 Task: Send an email with the signature Landon Mitchell with the subject Introduction to a new supplier and the message Could you please provide feedback on the latest version of the project timeline? from softage.6@softage.net to softage.4@softage.net and move the email from Sent Items to the folder Assembly
Action: Mouse moved to (107, 101)
Screenshot: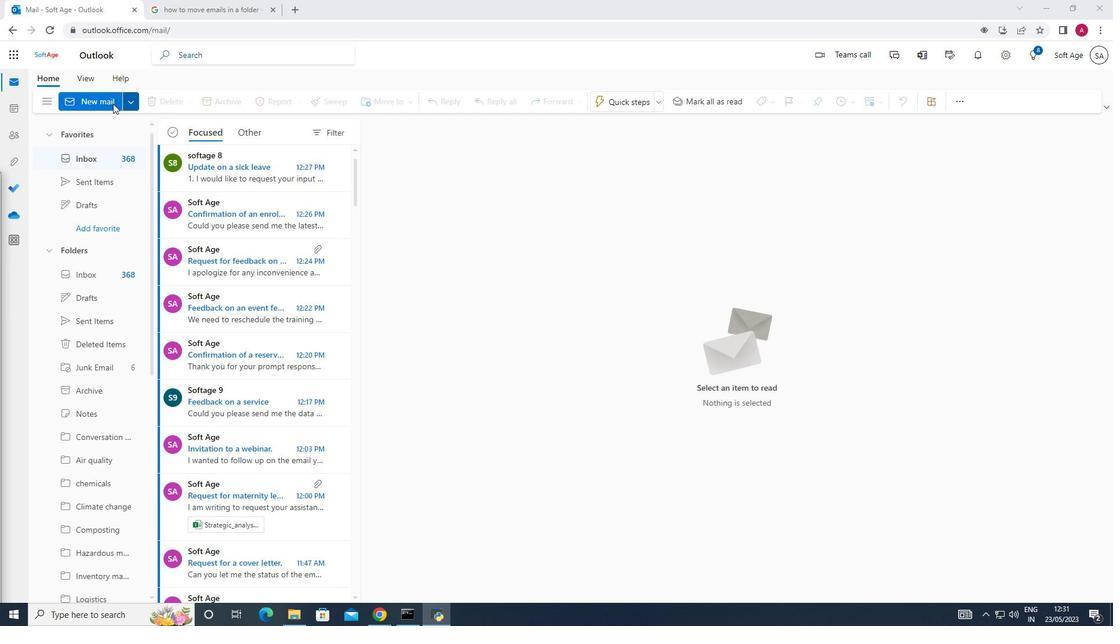 
Action: Mouse pressed left at (107, 101)
Screenshot: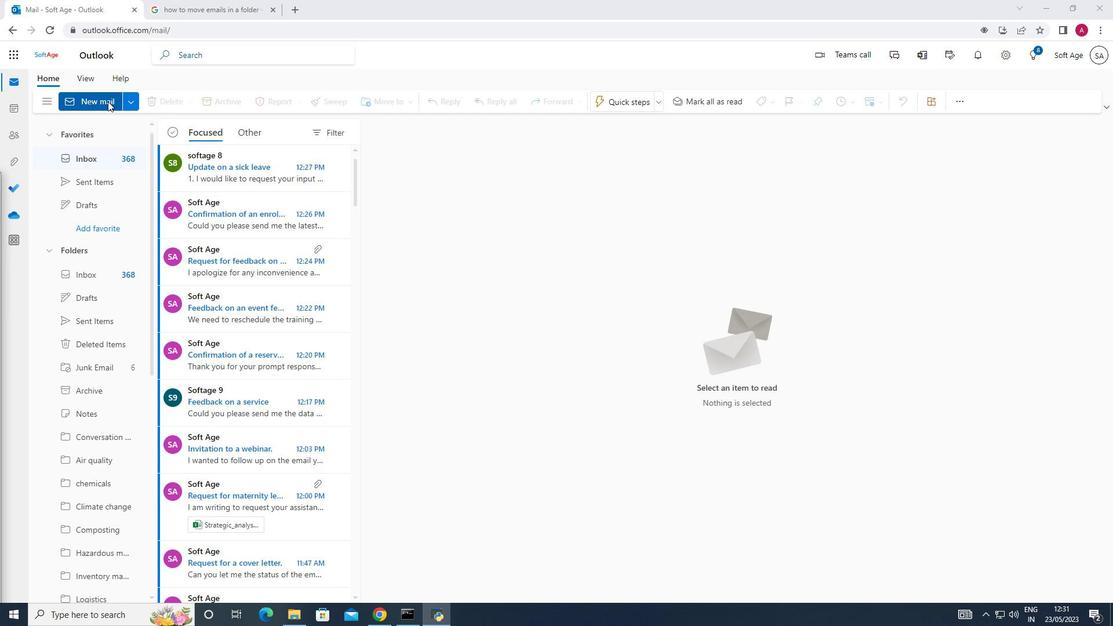 
Action: Mouse moved to (792, 100)
Screenshot: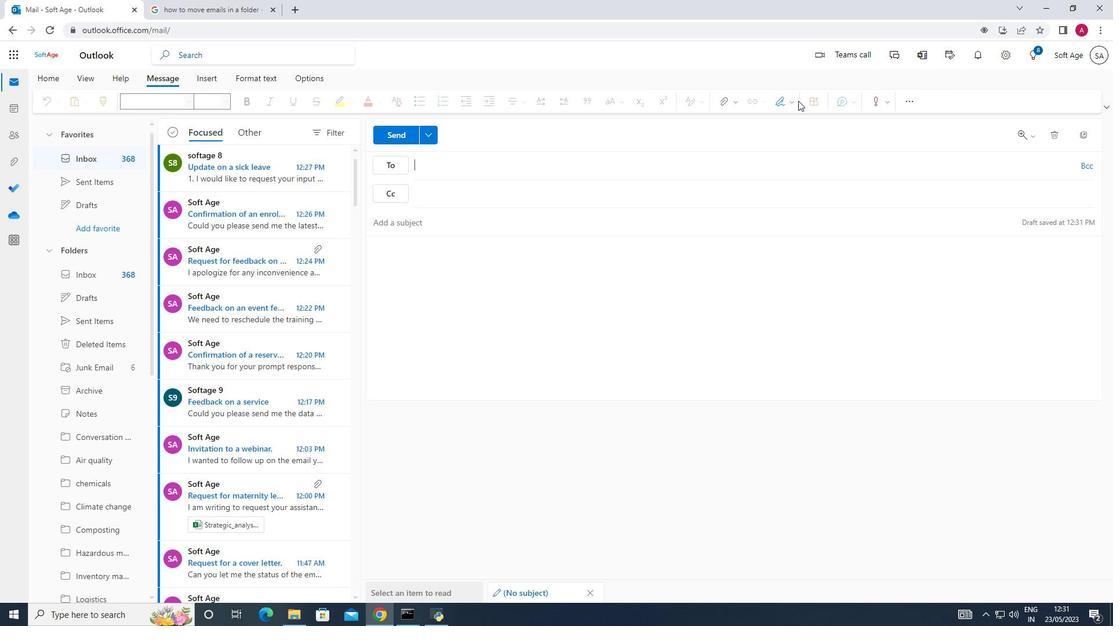 
Action: Mouse pressed left at (792, 100)
Screenshot: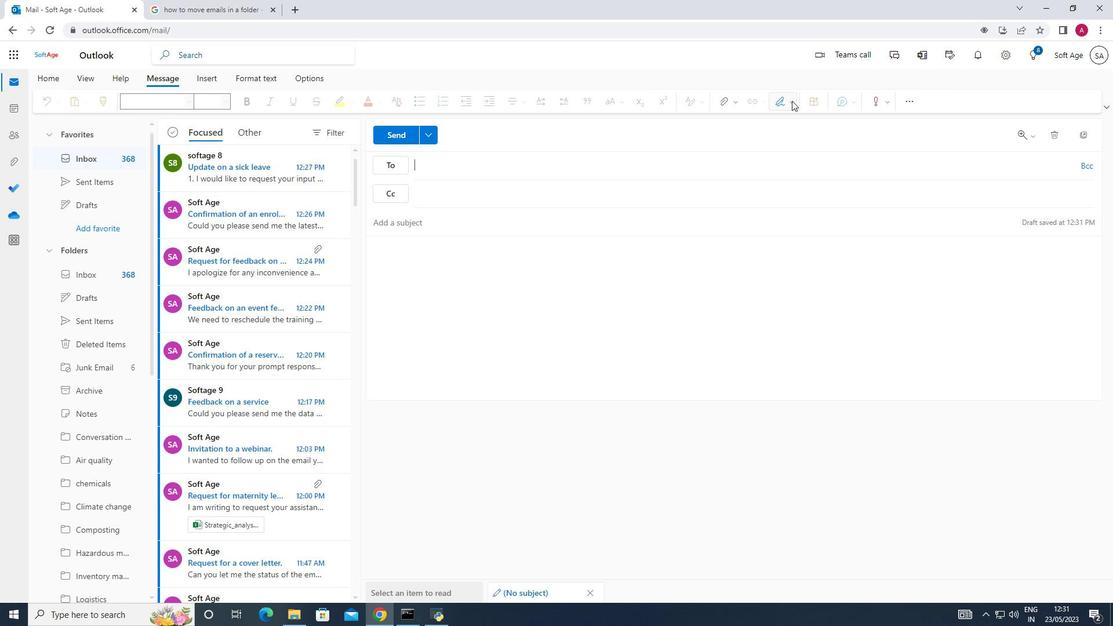 
Action: Mouse moved to (772, 146)
Screenshot: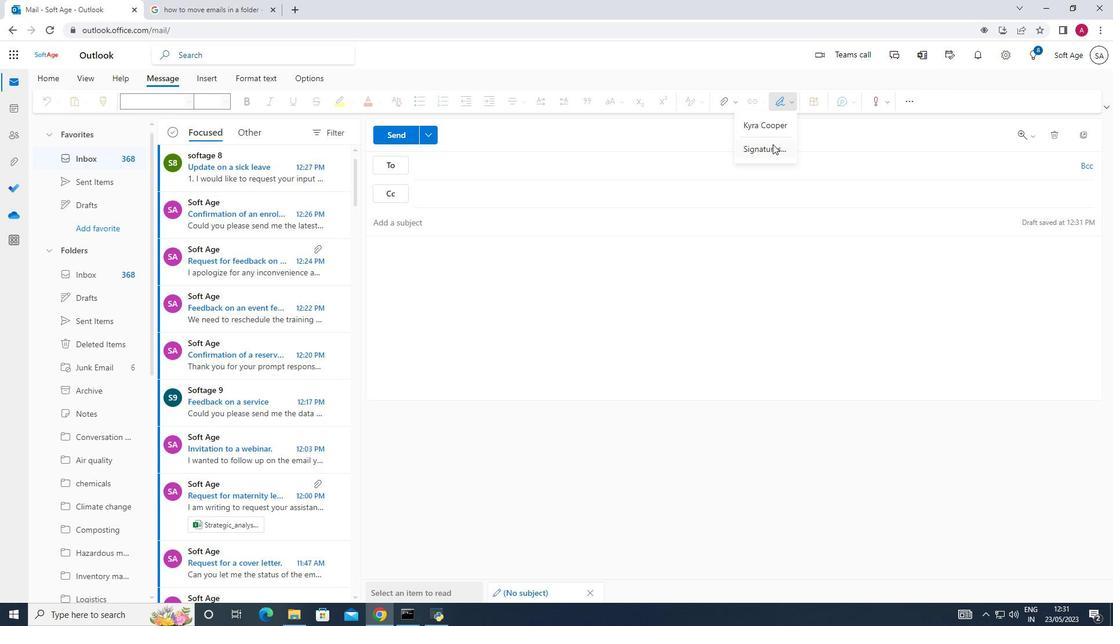 
Action: Mouse pressed left at (772, 146)
Screenshot: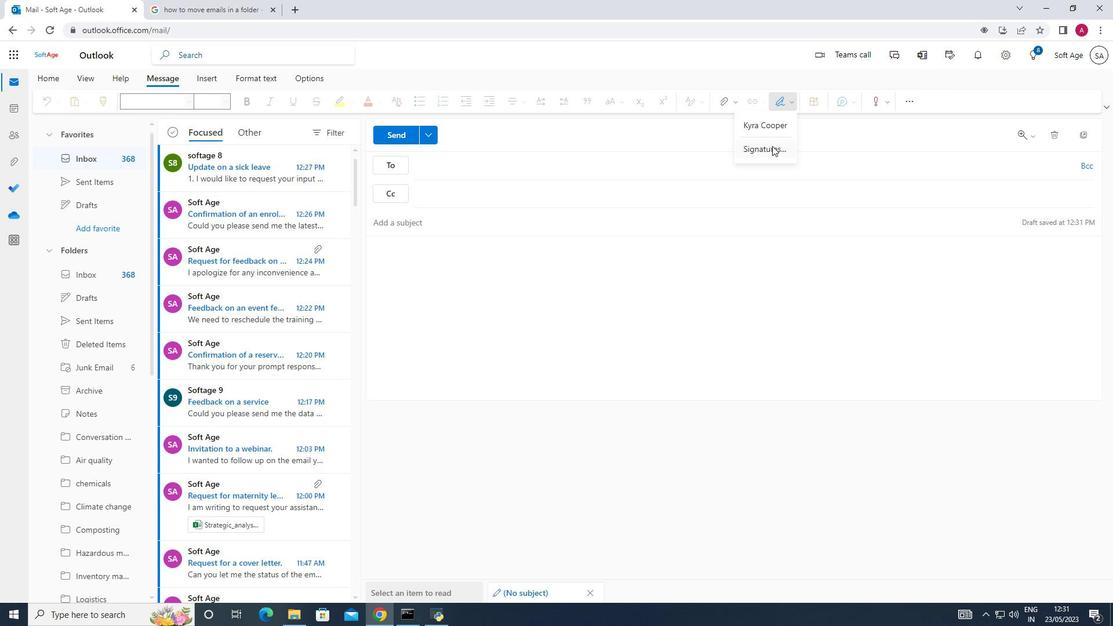 
Action: Mouse moved to (782, 188)
Screenshot: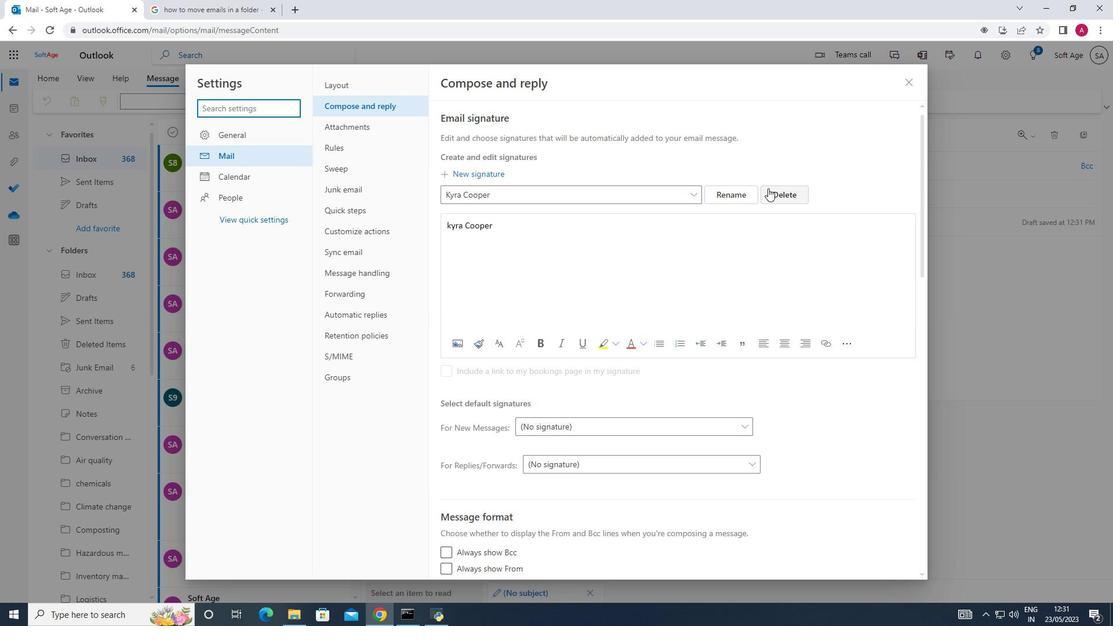
Action: Mouse pressed left at (782, 188)
Screenshot: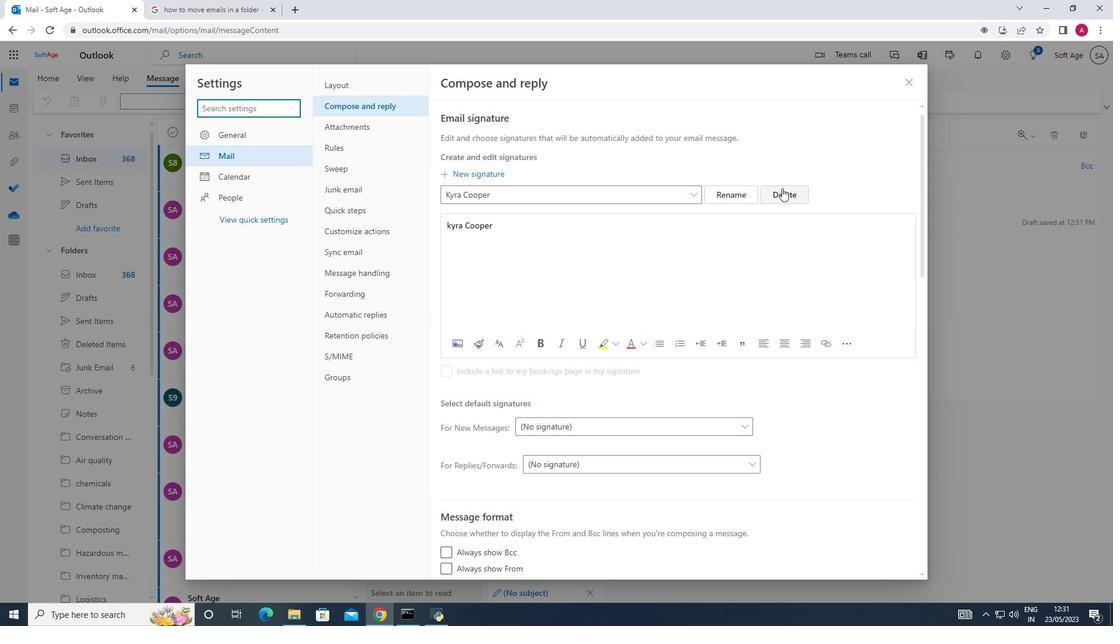
Action: Mouse moved to (463, 195)
Screenshot: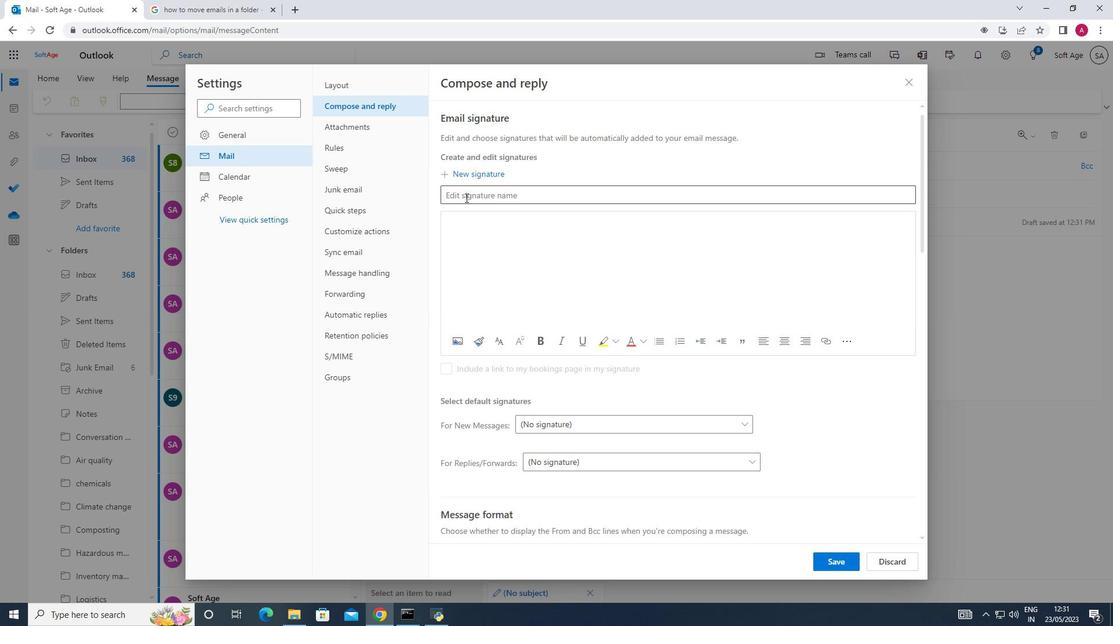 
Action: Mouse pressed left at (463, 195)
Screenshot: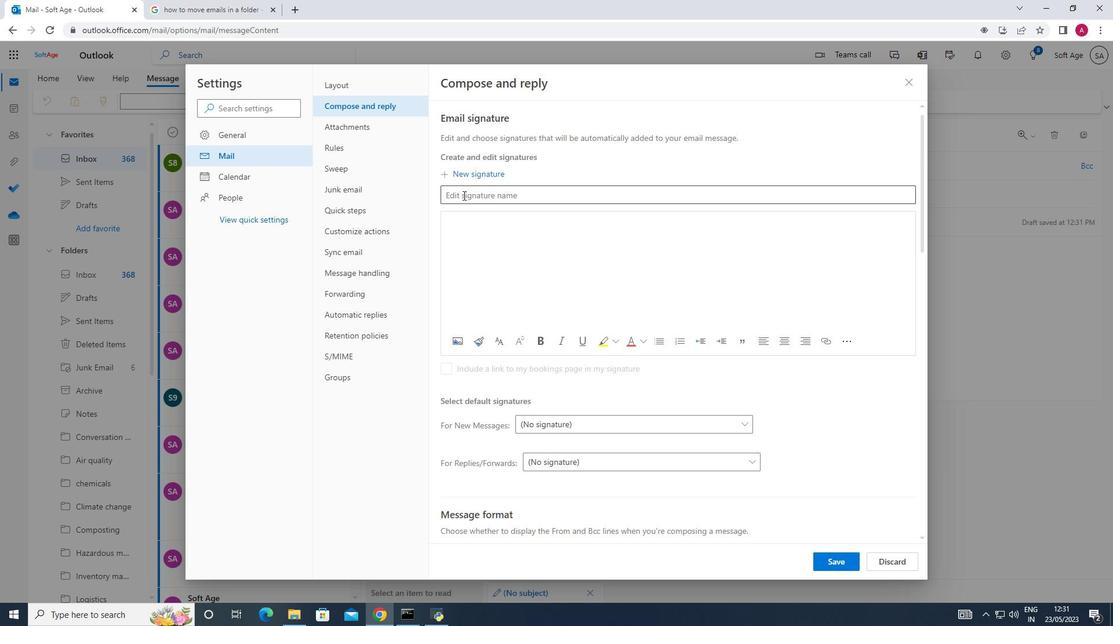 
Action: Key pressed <Key.shift_r>Landon<Key.space><Key.shift_r><Key.shift_r><Key.shift_r><Key.shift_r>Mitchell
Screenshot: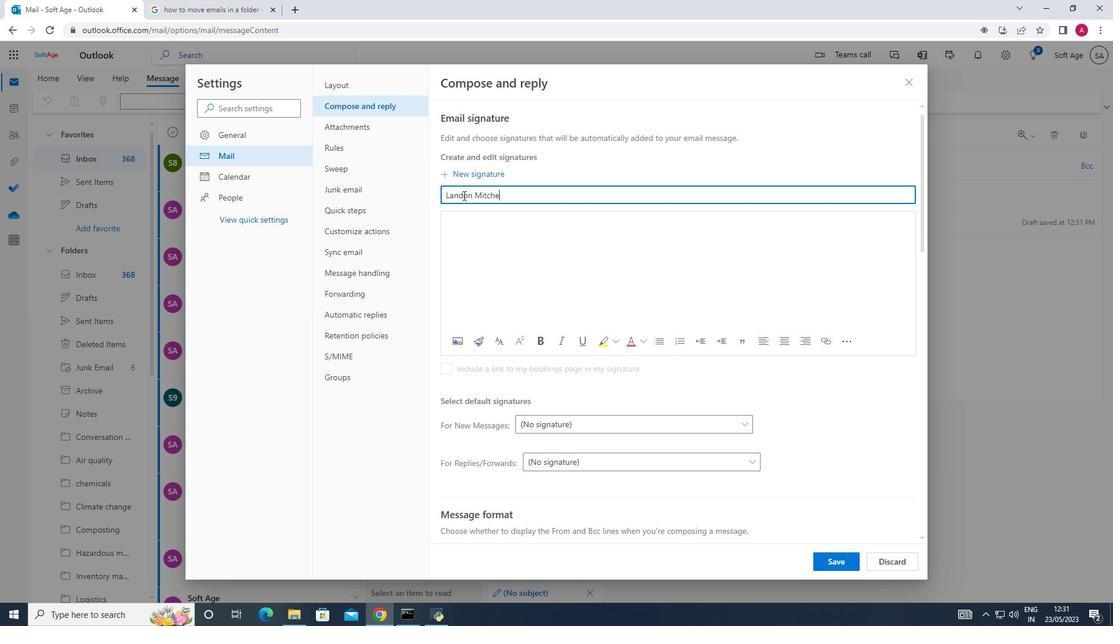 
Action: Mouse moved to (451, 215)
Screenshot: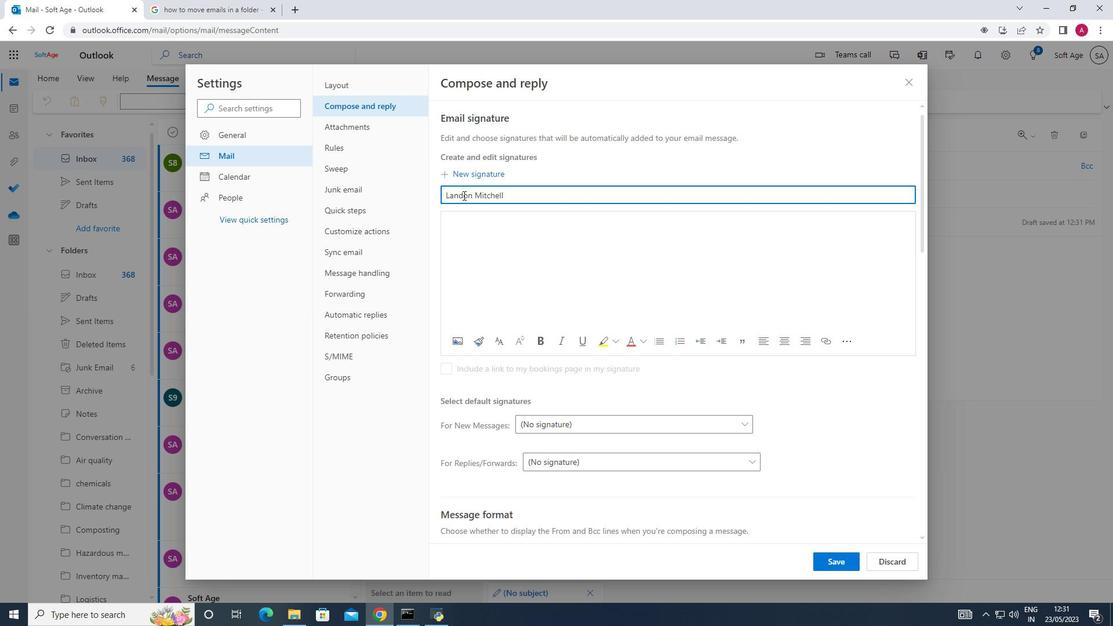 
Action: Mouse pressed left at (451, 215)
Screenshot: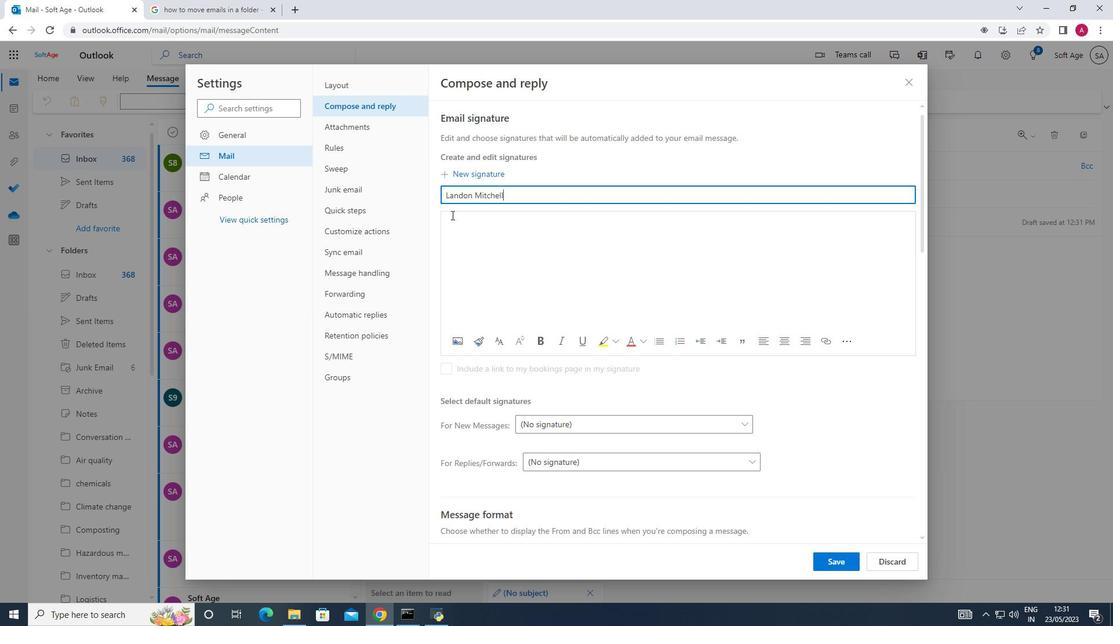 
Action: Key pressed <Key.shift_r>London<Key.space><Key.shift_r>Mitchell
Screenshot: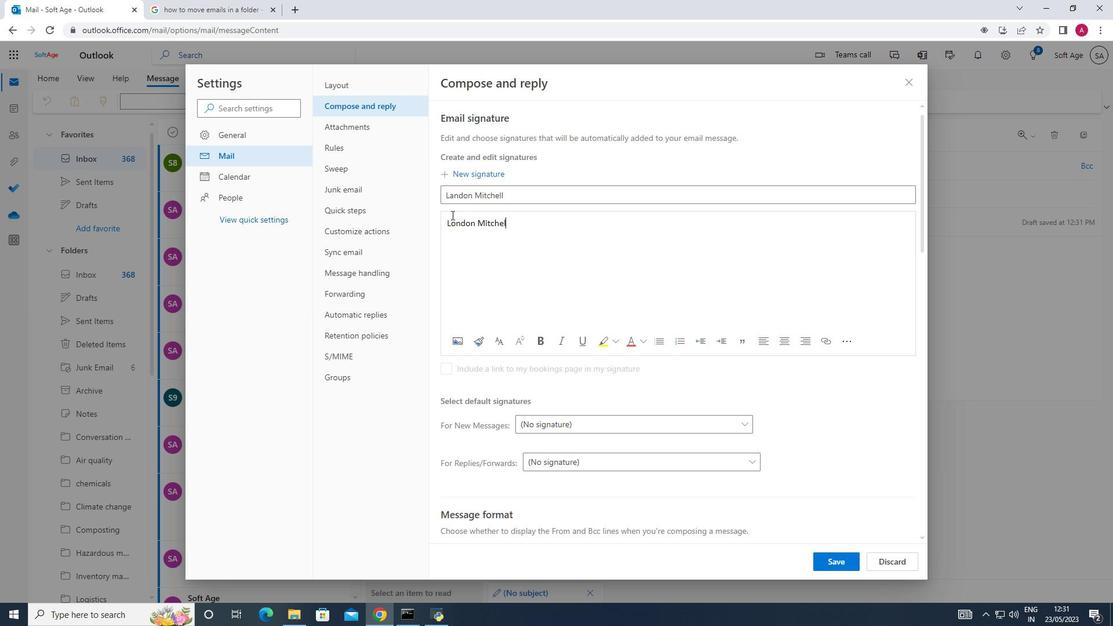 
Action: Mouse moved to (827, 561)
Screenshot: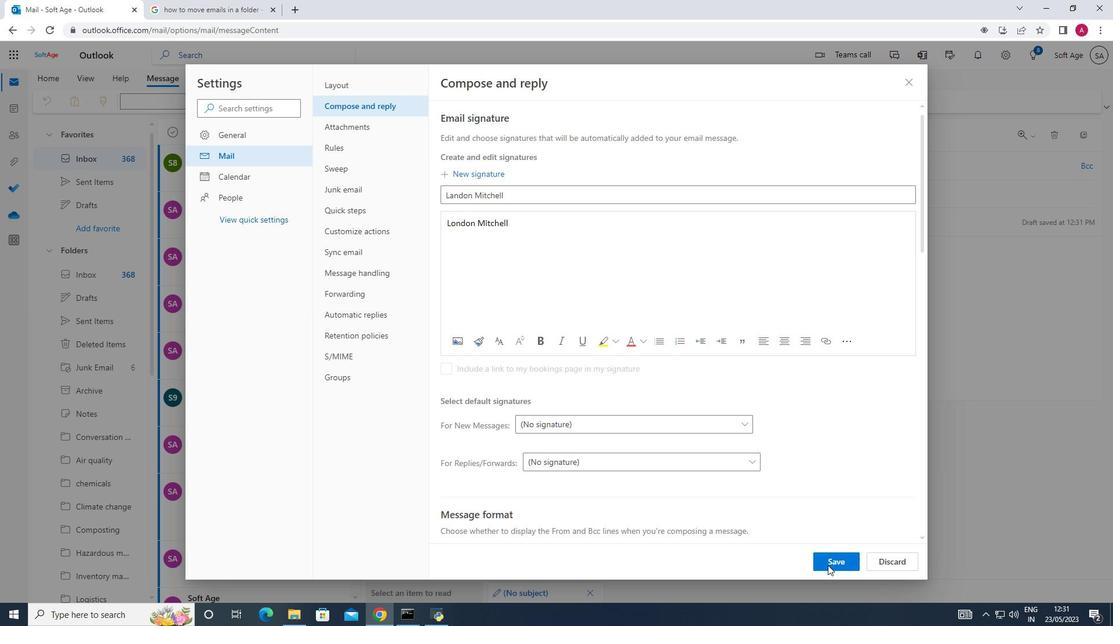 
Action: Mouse pressed left at (827, 561)
Screenshot: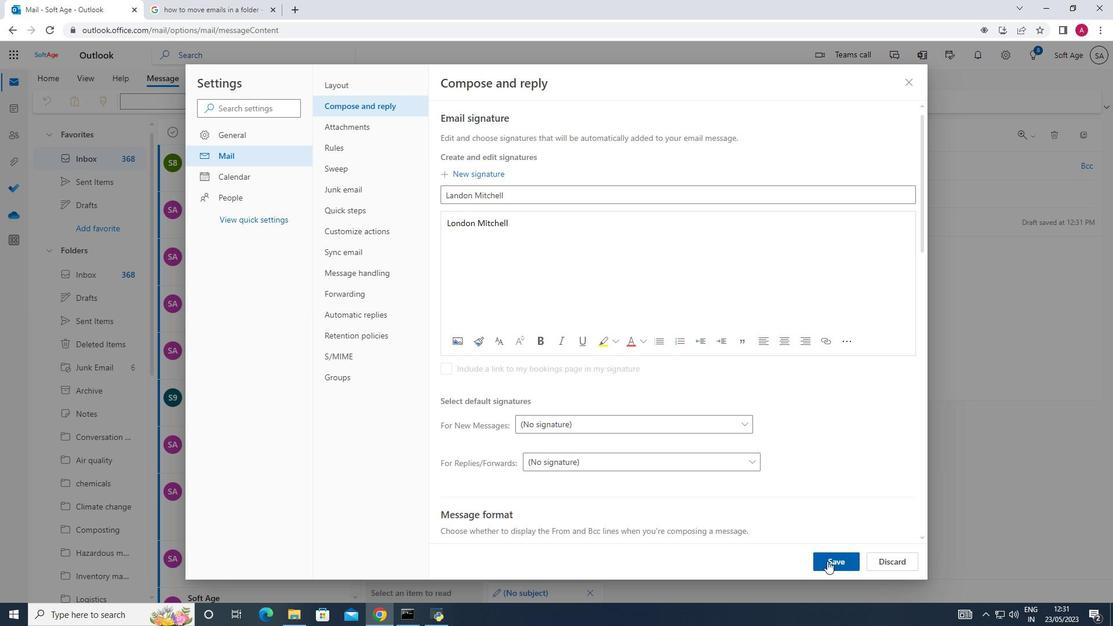 
Action: Mouse moved to (914, 80)
Screenshot: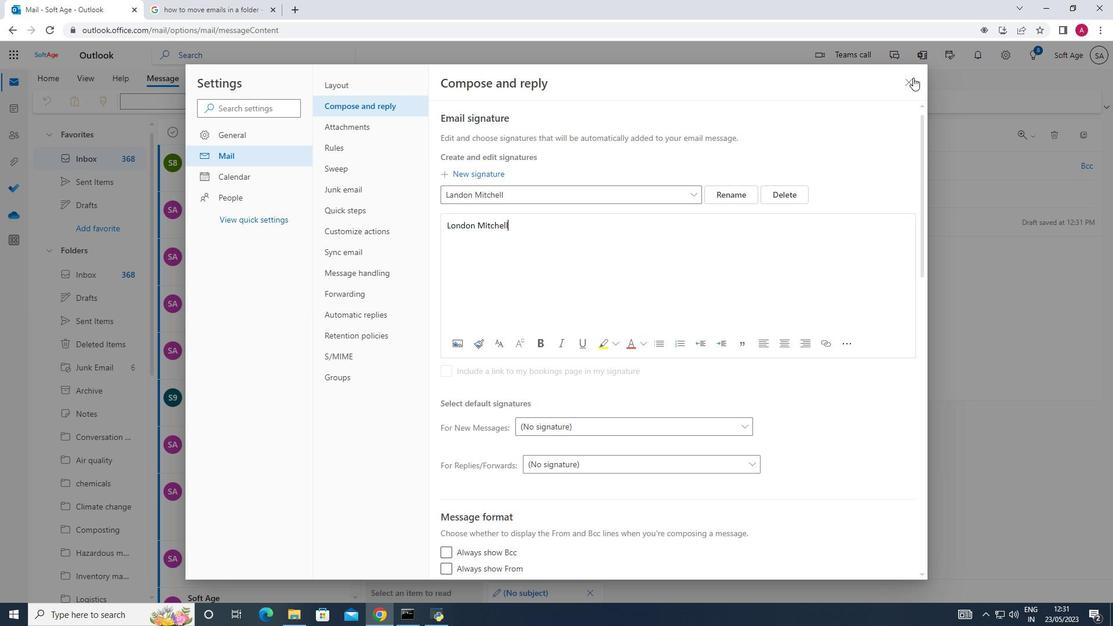 
Action: Mouse pressed left at (914, 80)
Screenshot: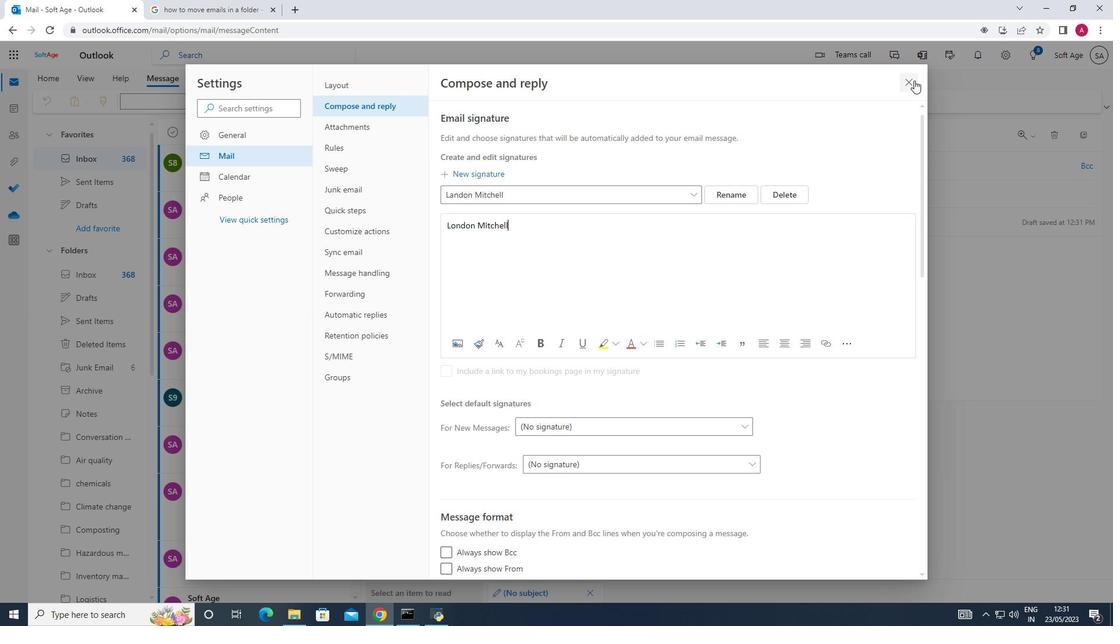 
Action: Mouse moved to (790, 100)
Screenshot: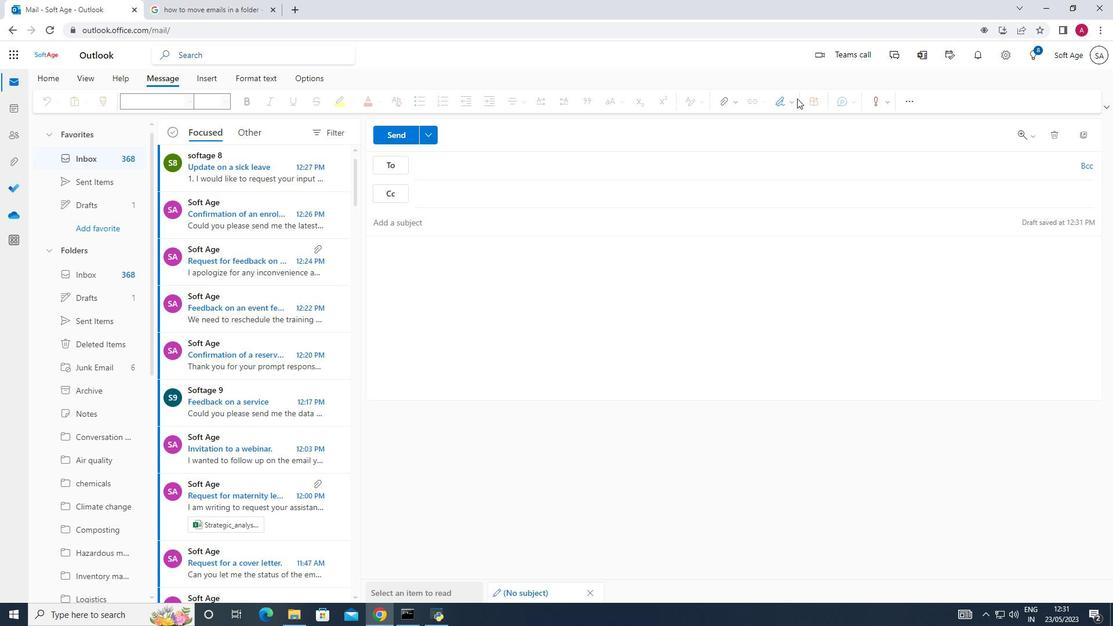 
Action: Mouse pressed left at (790, 100)
Screenshot: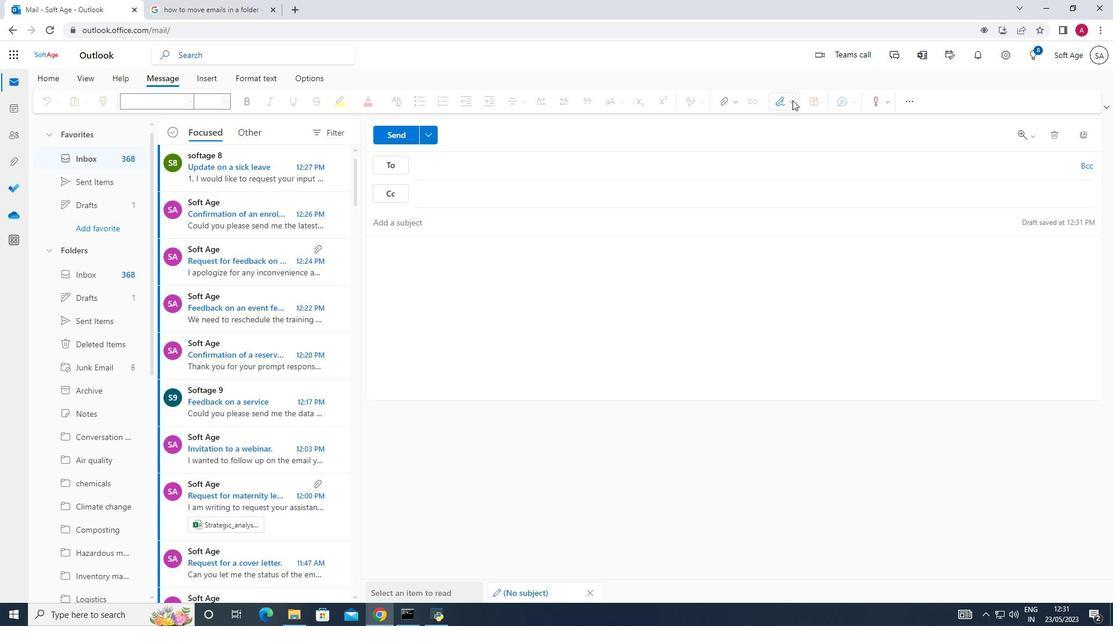 
Action: Mouse moved to (784, 122)
Screenshot: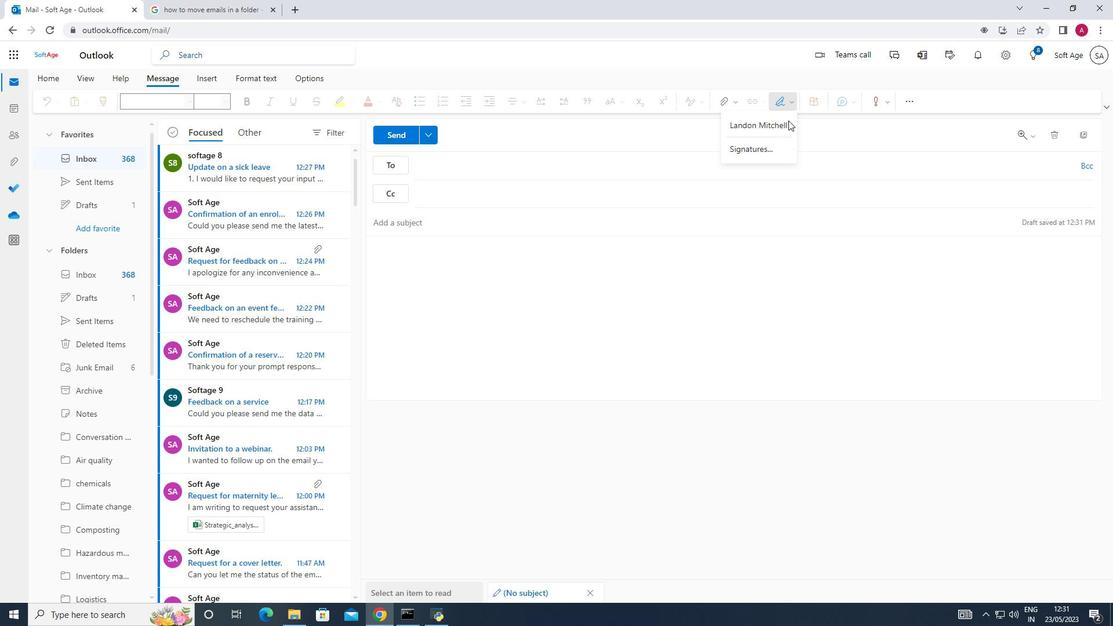 
Action: Mouse pressed left at (784, 122)
Screenshot: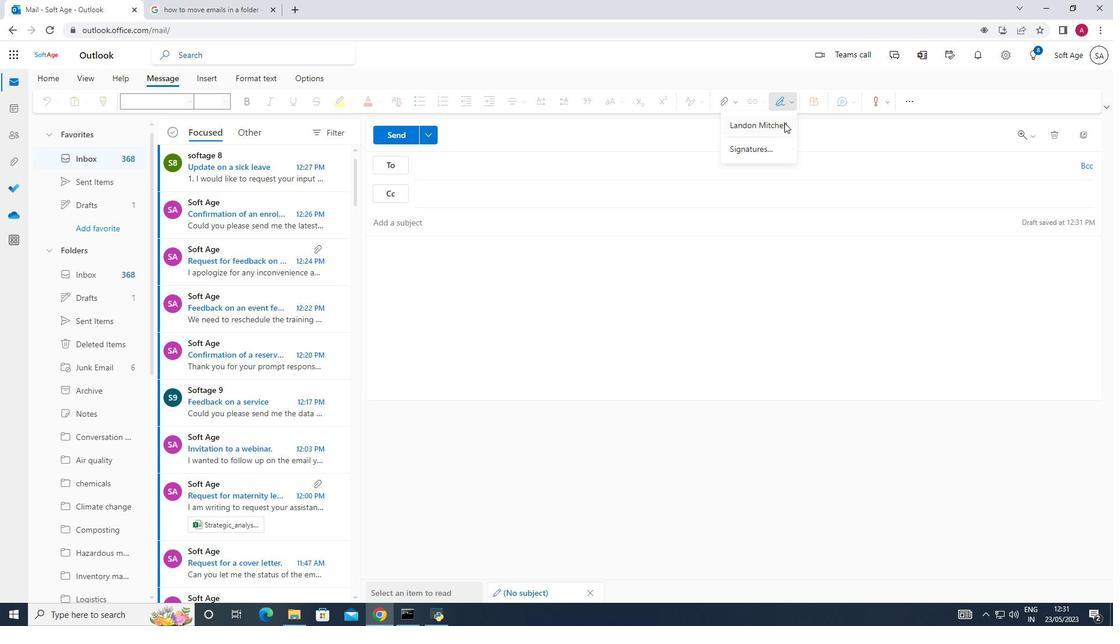 
Action: Mouse moved to (390, 222)
Screenshot: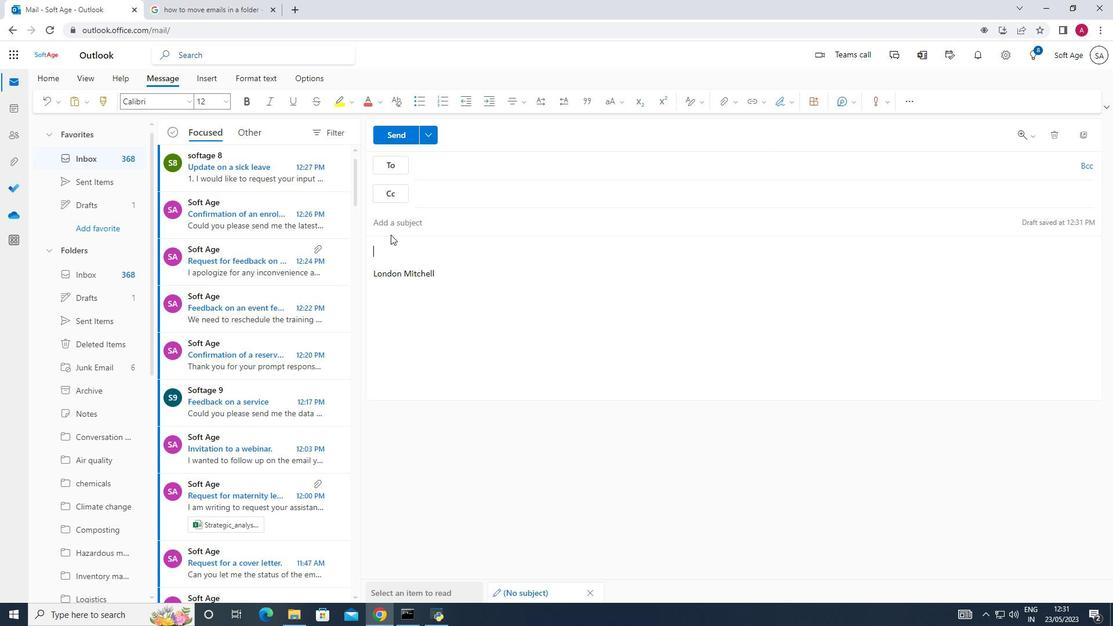 
Action: Mouse pressed left at (390, 222)
Screenshot: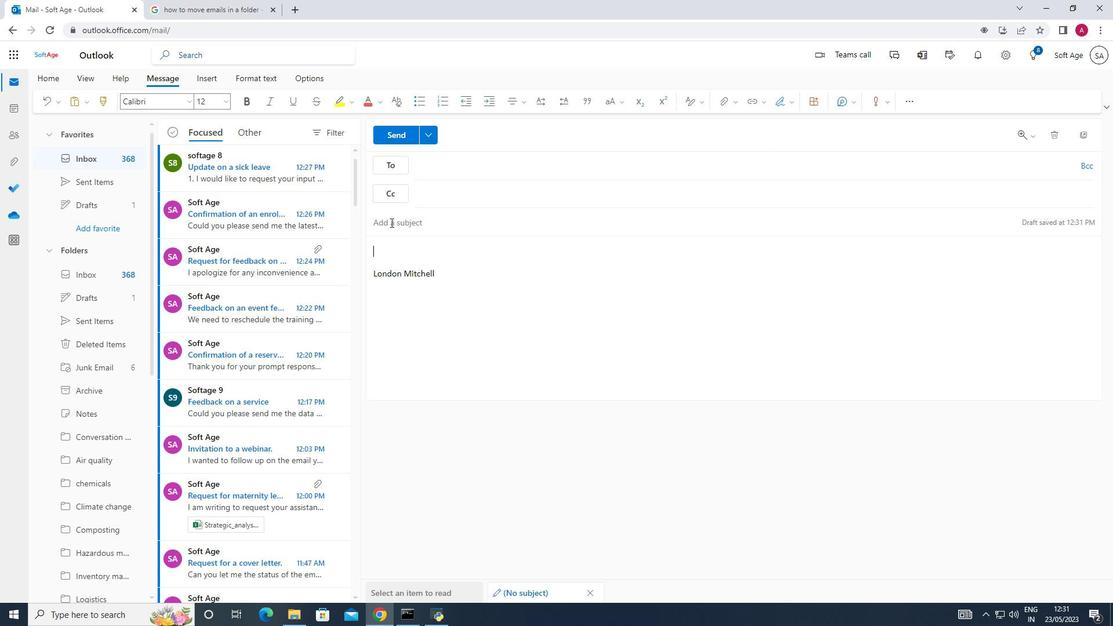 
Action: Mouse moved to (389, 211)
Screenshot: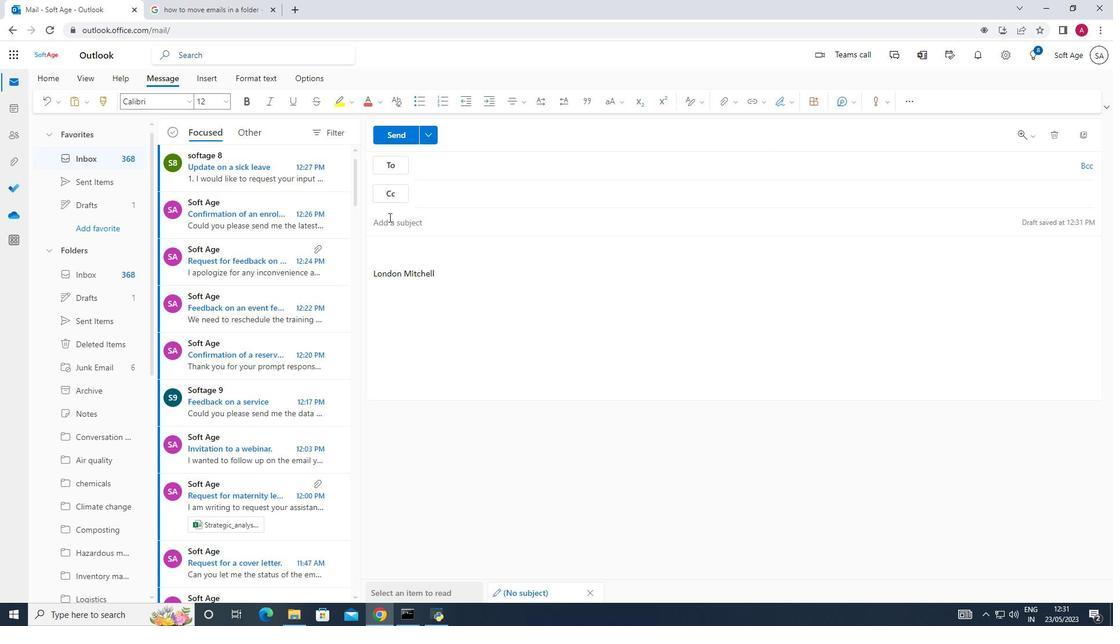 
Action: Key pressed <Key.shift>Introduction<Key.space>to<Key.space>a<Key.space>new<Key.space>suu<Key.backspace>pplier
Screenshot: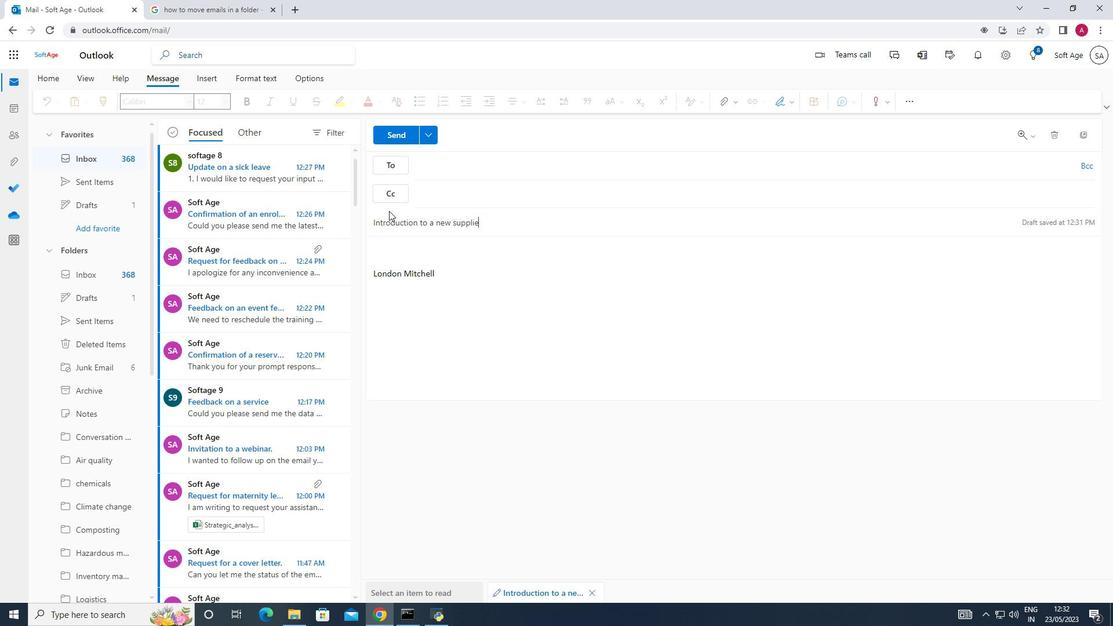 
Action: Mouse moved to (373, 243)
Screenshot: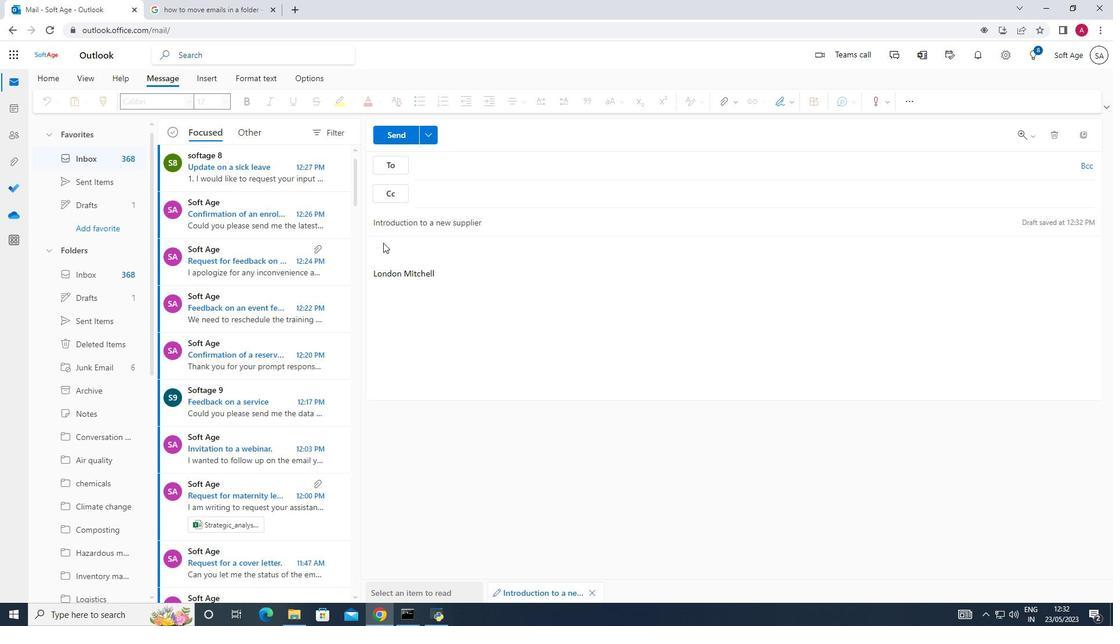 
Action: Mouse pressed left at (373, 243)
Screenshot: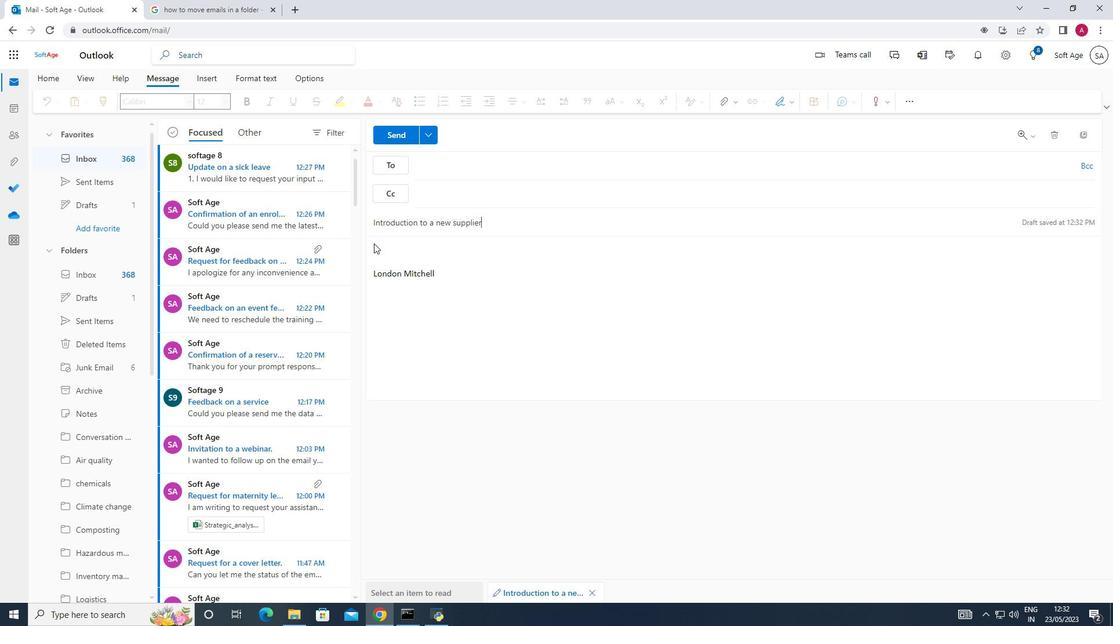
Action: Mouse moved to (380, 247)
Screenshot: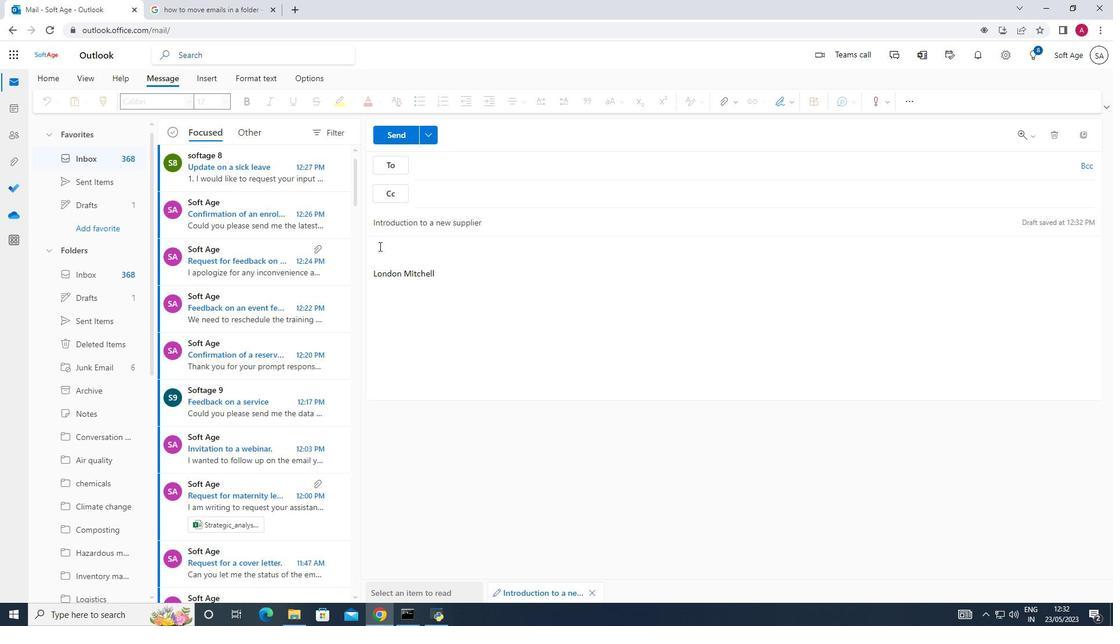 
Action: Mouse pressed left at (380, 247)
Screenshot: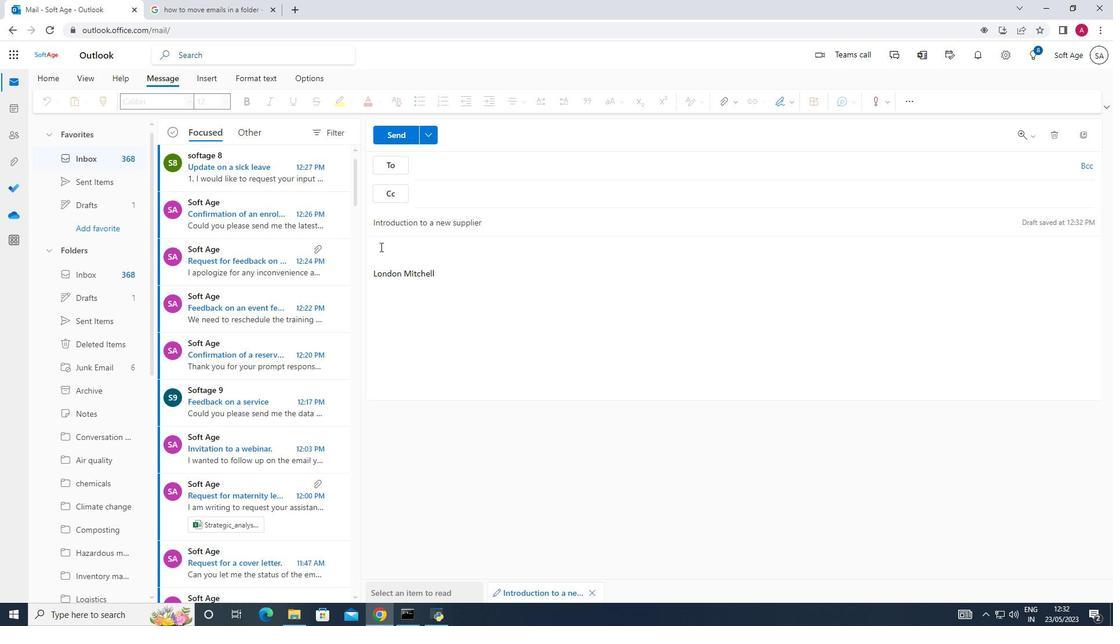 
Action: Key pressed <Key.shift>Could<Key.space>you<Key.space>please<Key.space>provide<Key.space>fee<Key.tab><Key.space>the<Key.space>latest<Key.space>version<Key.space>of<Key.space>the<Key.space>project<Key.space>timeline<Key.shift_r>?
Screenshot: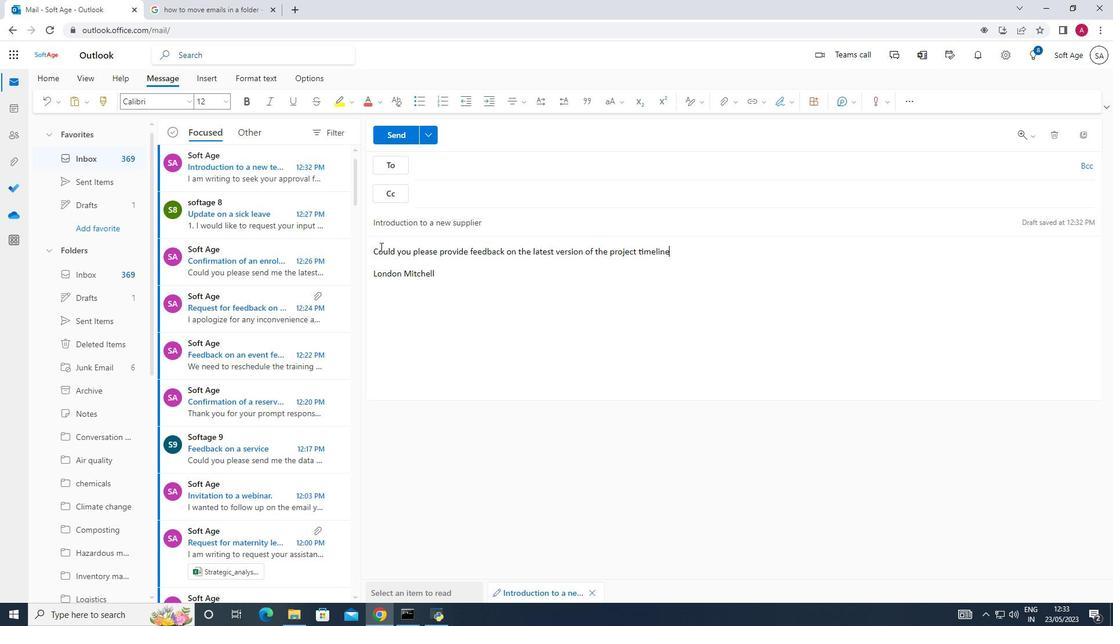 
Action: Mouse moved to (420, 165)
Screenshot: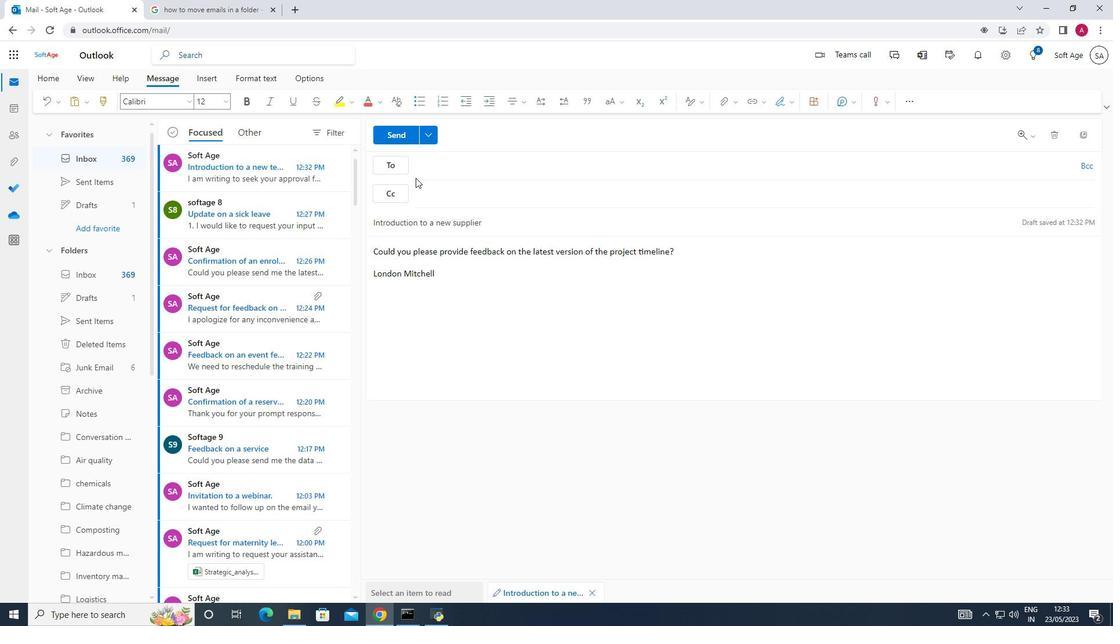 
Action: Mouse pressed left at (420, 165)
Screenshot: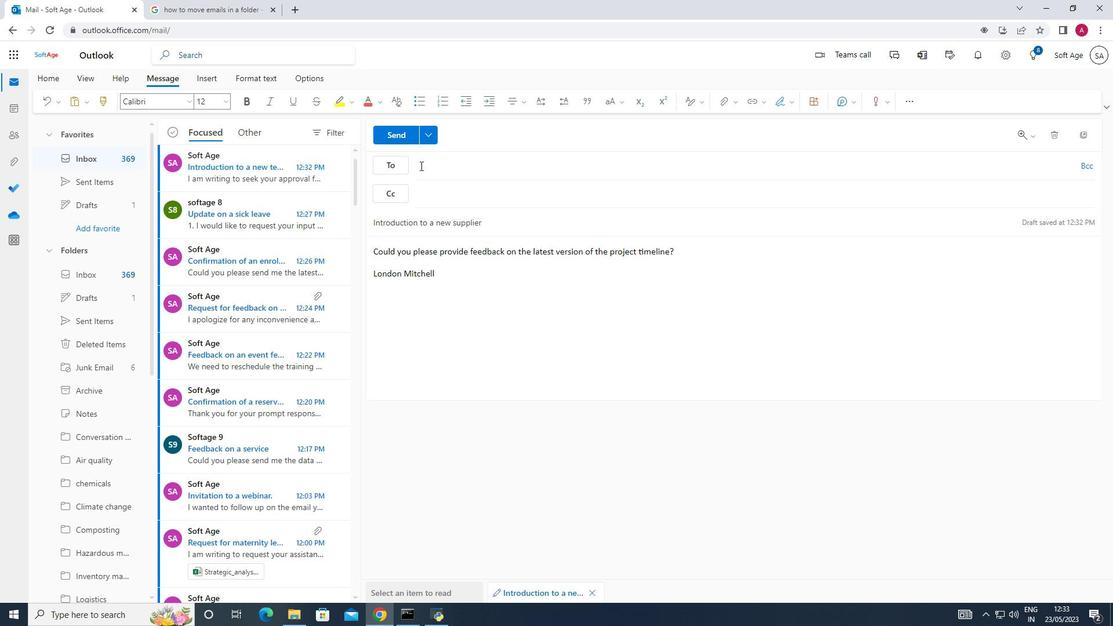 
Action: Key pressed softage.4<Key.shift>@
Screenshot: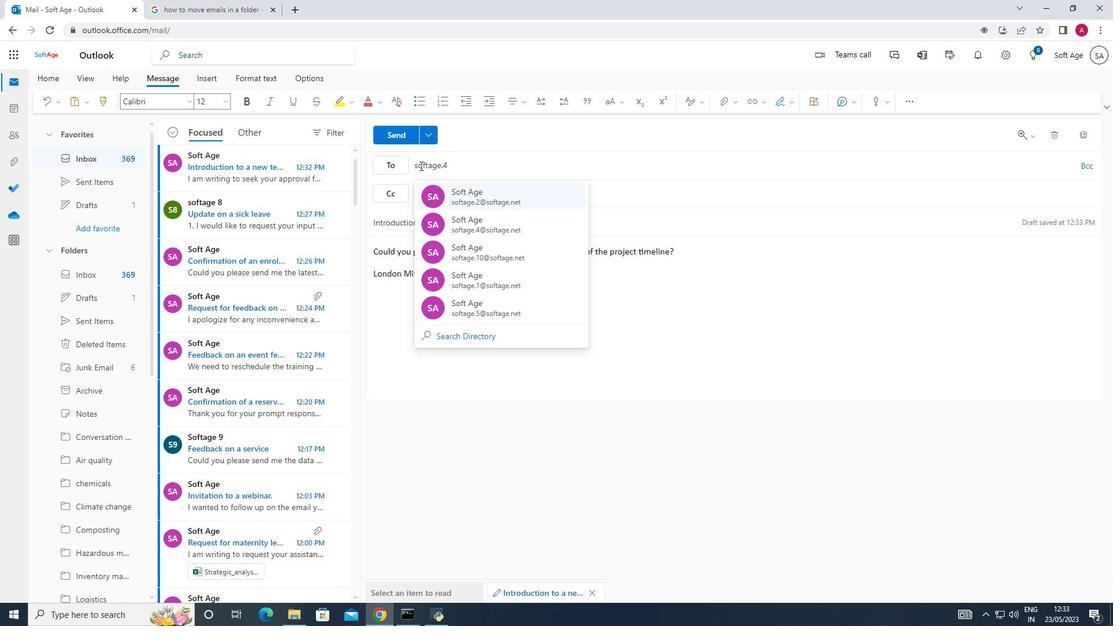 
Action: Mouse moved to (511, 196)
Screenshot: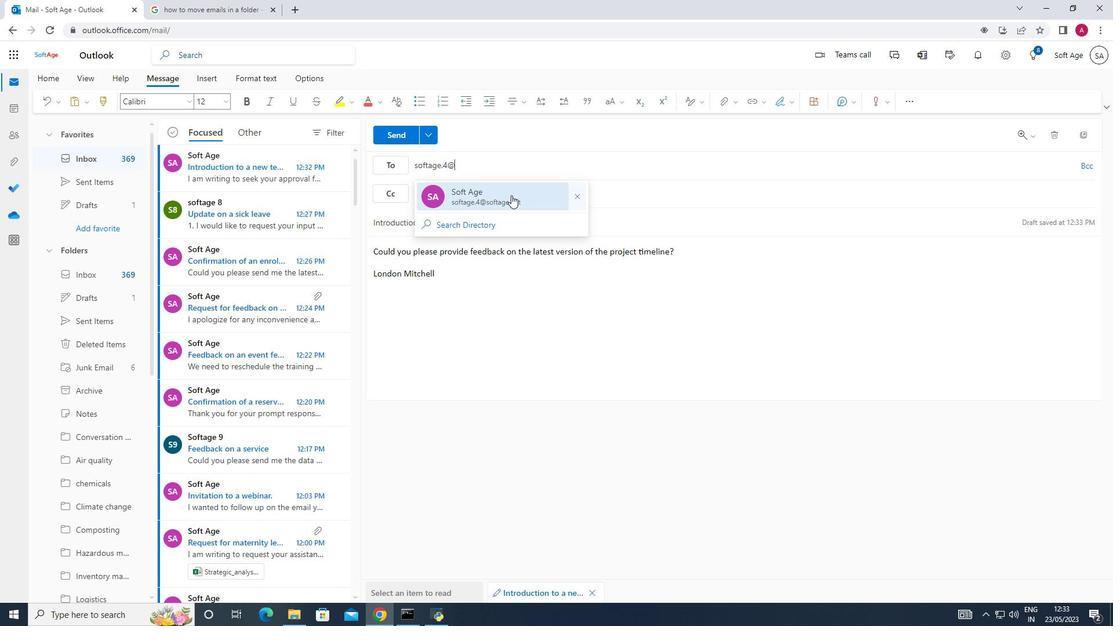 
Action: Mouse pressed left at (511, 196)
Screenshot: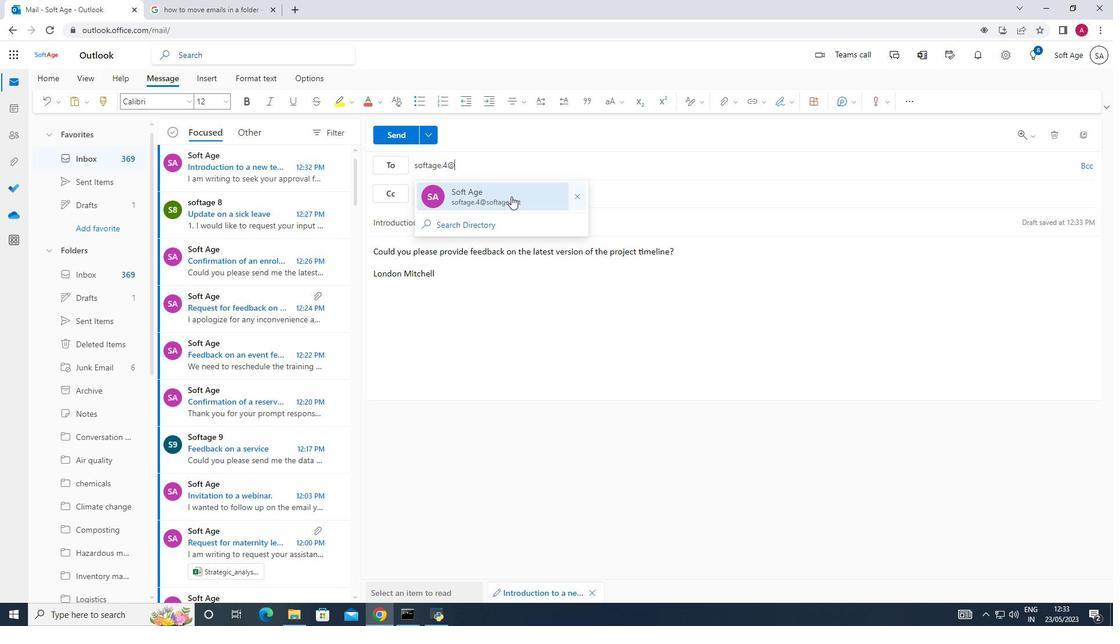 
Action: Mouse moved to (398, 133)
Screenshot: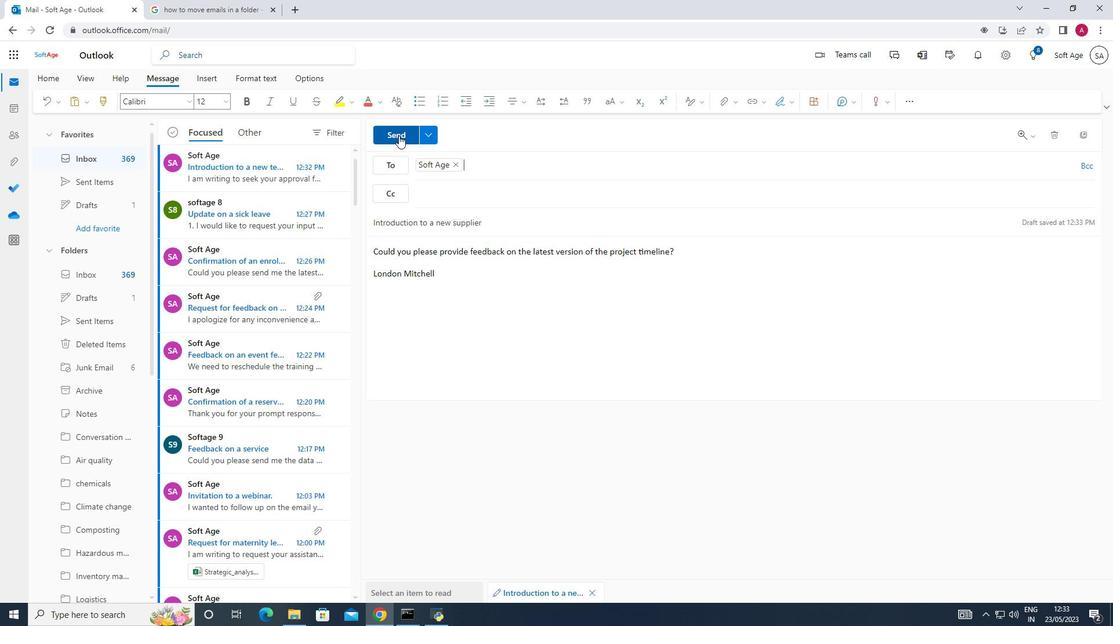 
Action: Mouse pressed left at (398, 133)
Screenshot: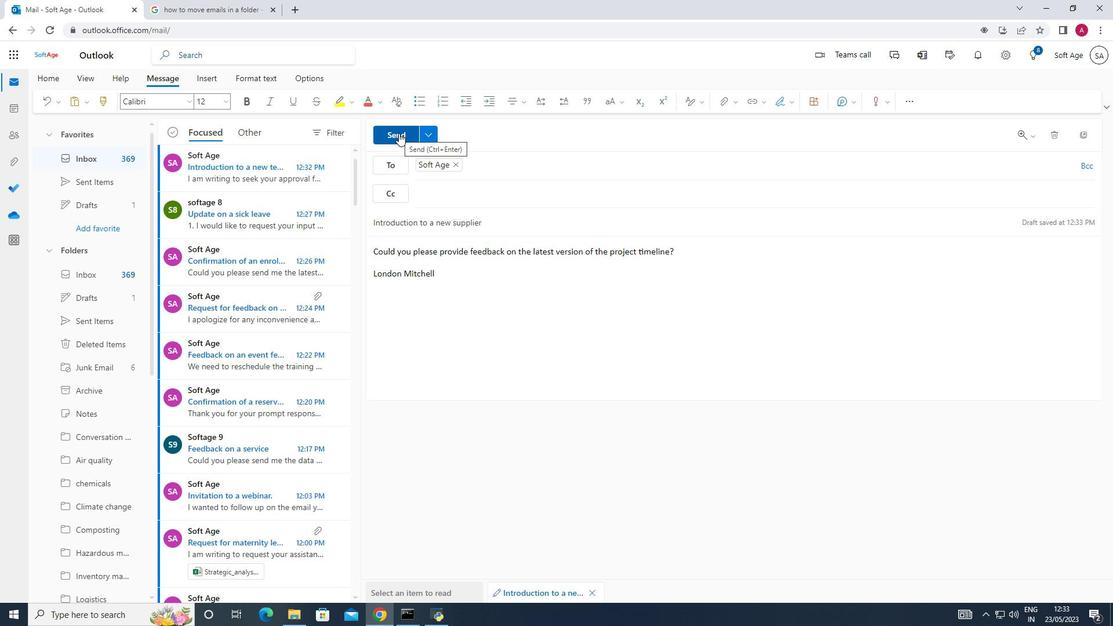 
Action: Mouse moved to (132, 405)
Screenshot: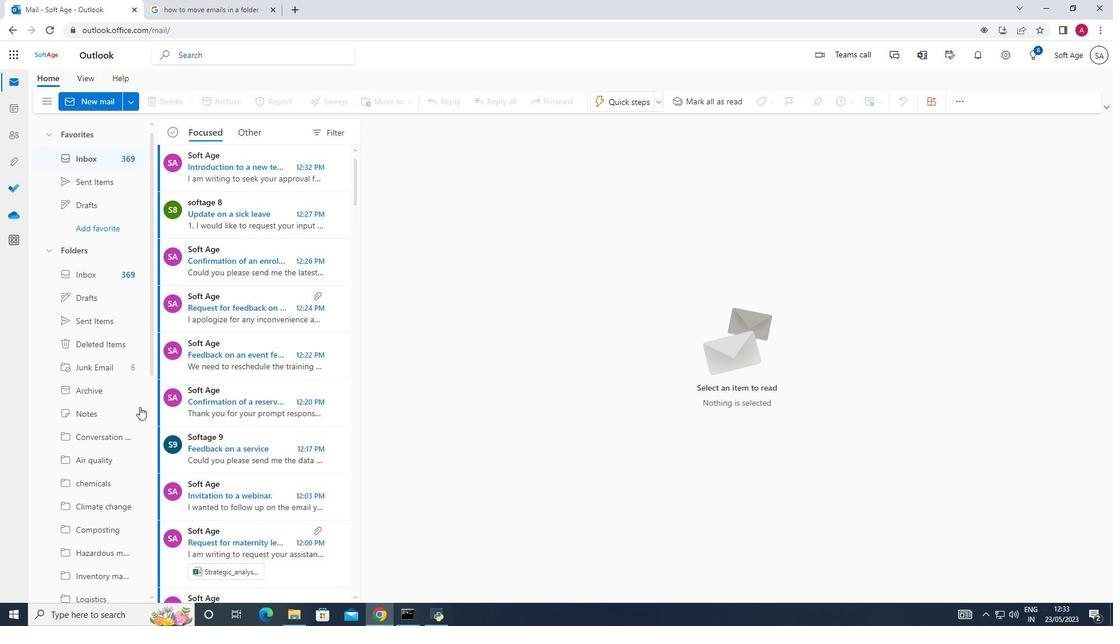 
Action: Mouse scrolled (132, 404) with delta (0, 0)
Screenshot: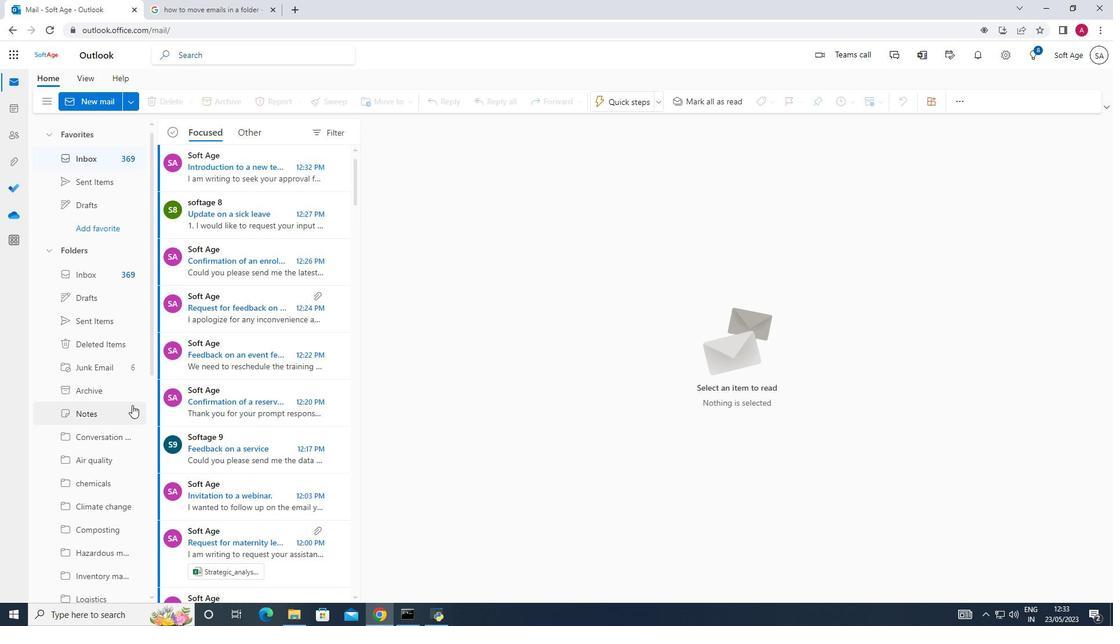 
Action: Mouse scrolled (132, 404) with delta (0, 0)
Screenshot: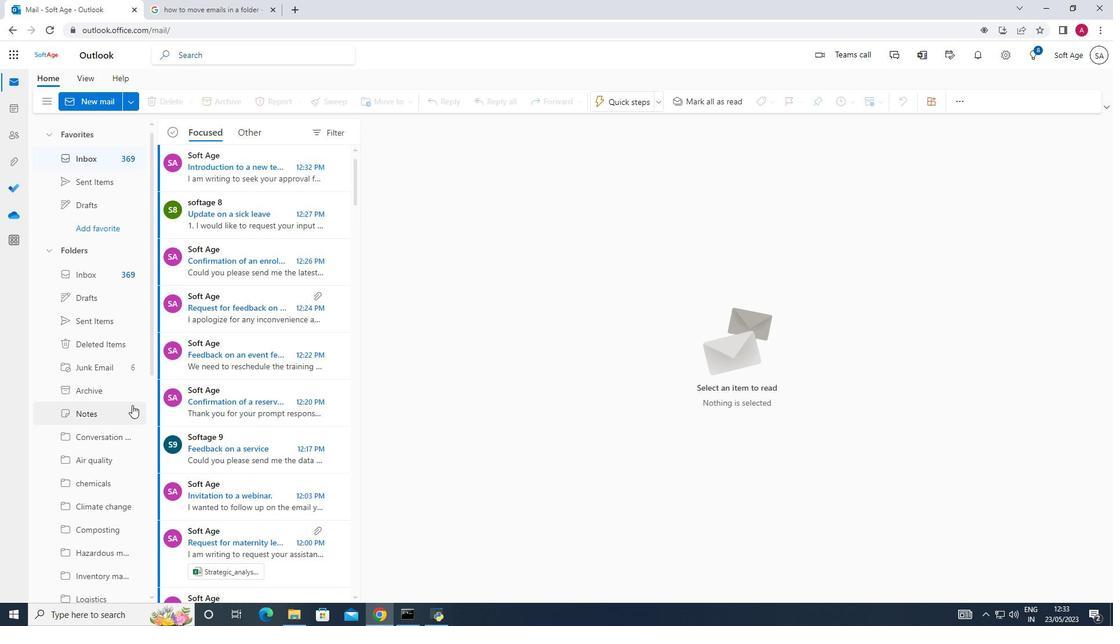 
Action: Mouse scrolled (132, 404) with delta (0, 0)
Screenshot: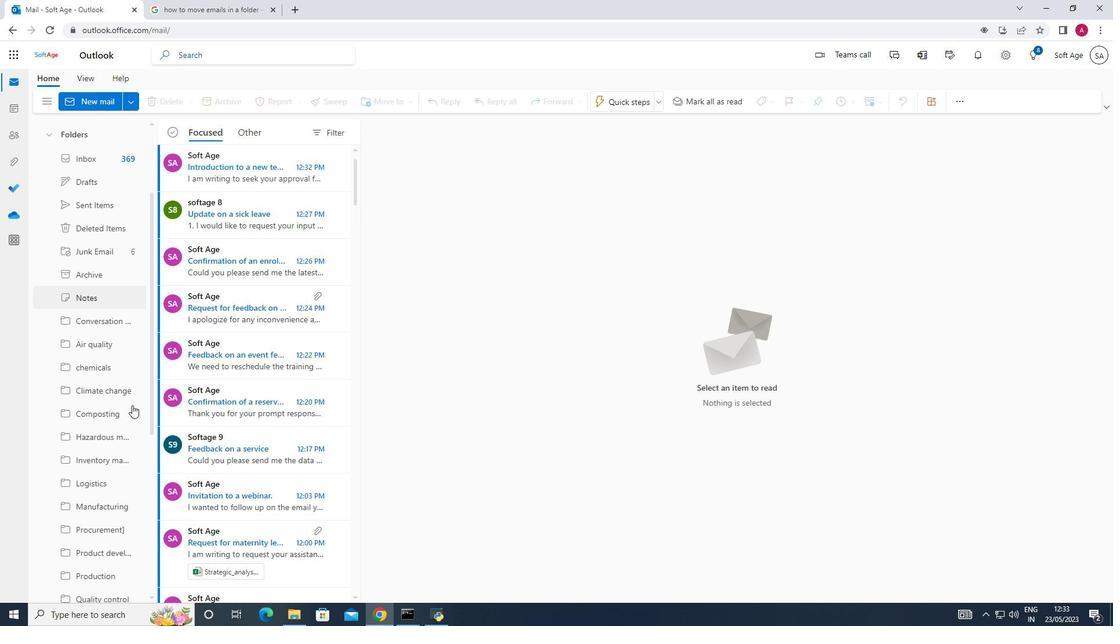 
Action: Mouse scrolled (132, 404) with delta (0, 0)
Screenshot: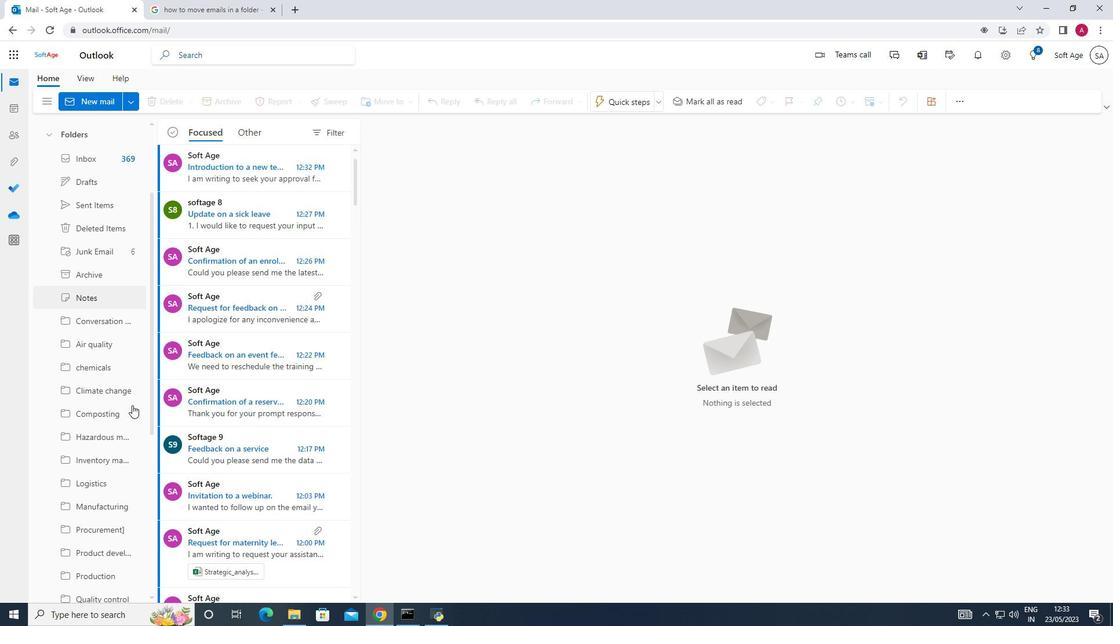 
Action: Mouse scrolled (132, 404) with delta (0, 0)
Screenshot: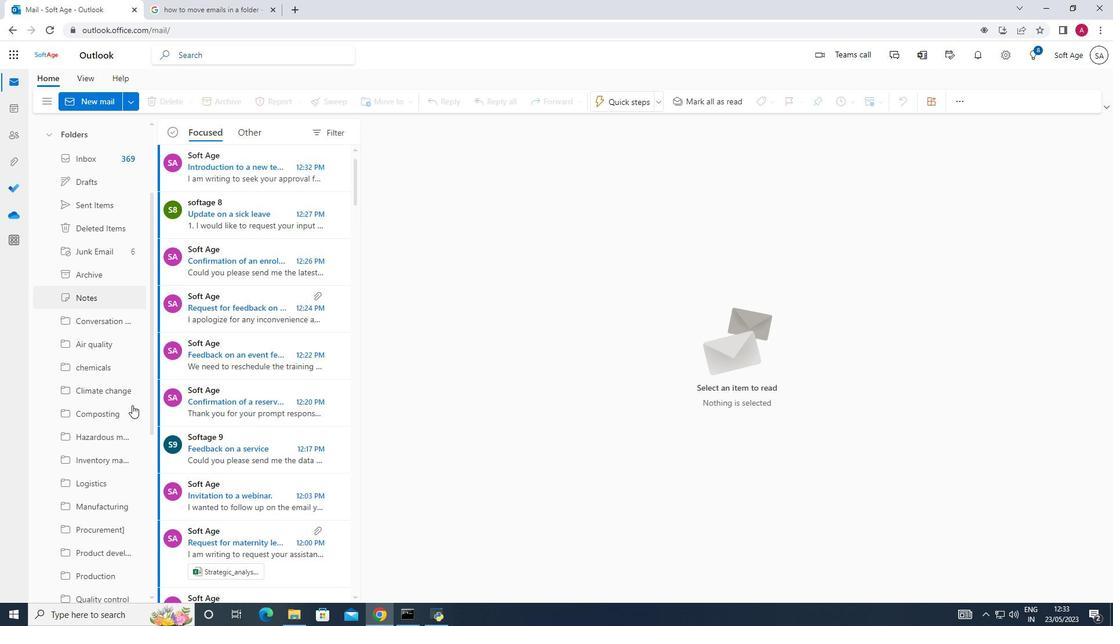 
Action: Mouse scrolled (132, 404) with delta (0, 0)
Screenshot: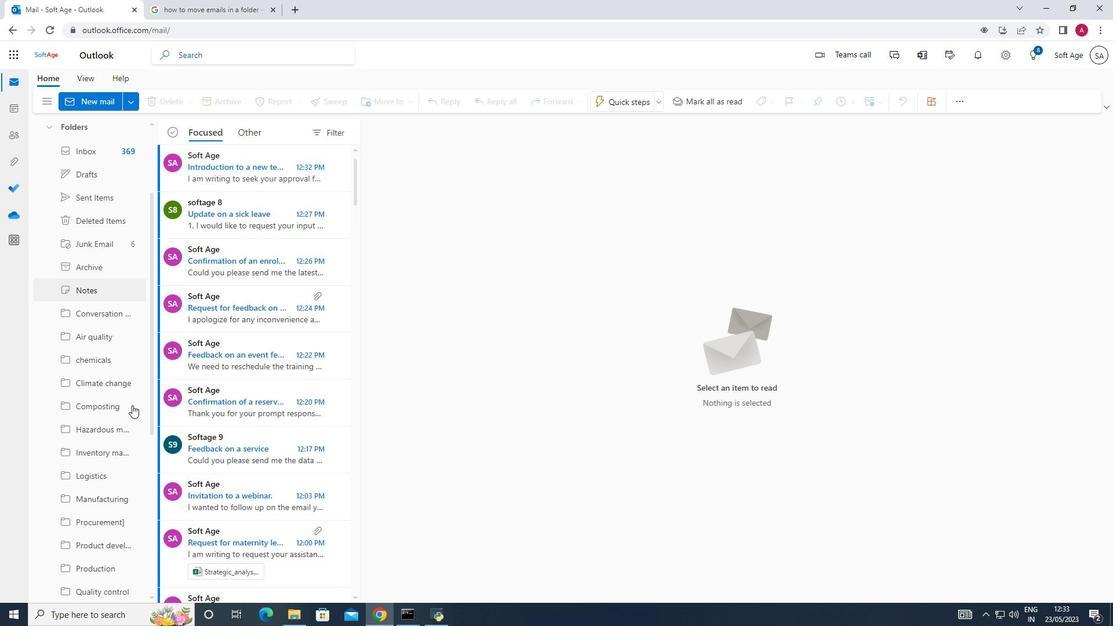 
Action: Mouse scrolled (132, 404) with delta (0, 0)
Screenshot: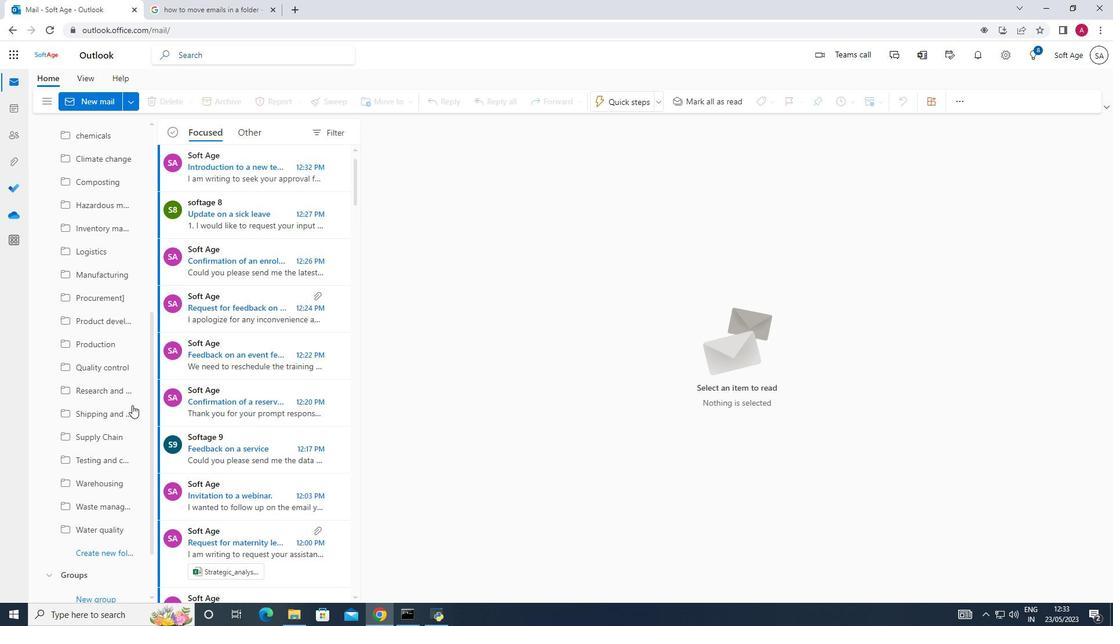 
Action: Mouse scrolled (132, 404) with delta (0, 0)
Screenshot: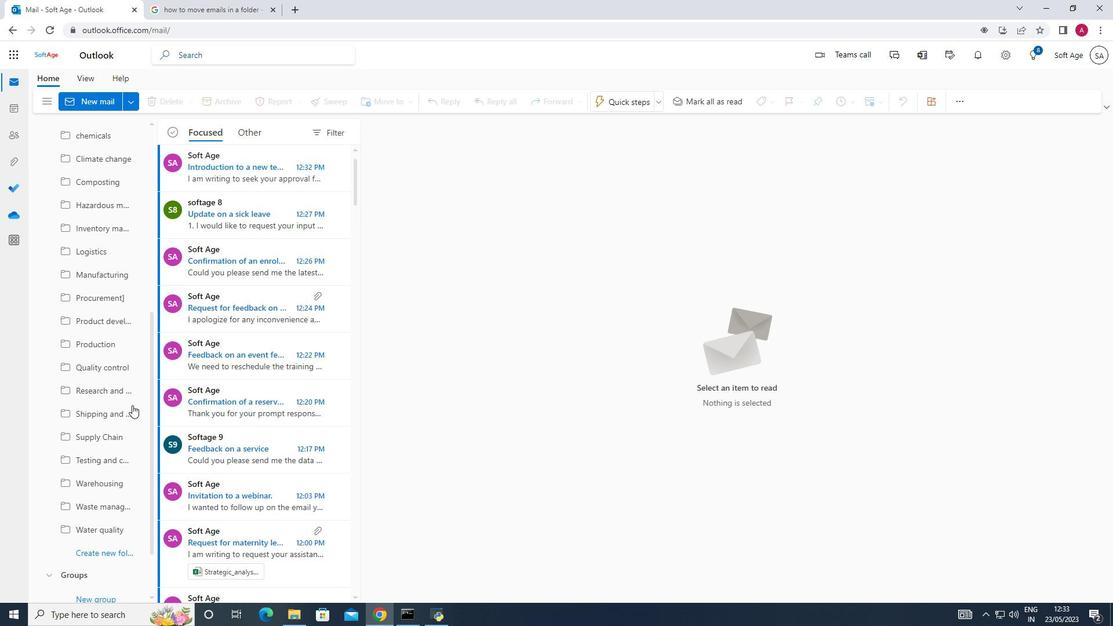 
Action: Mouse moved to (132, 409)
Screenshot: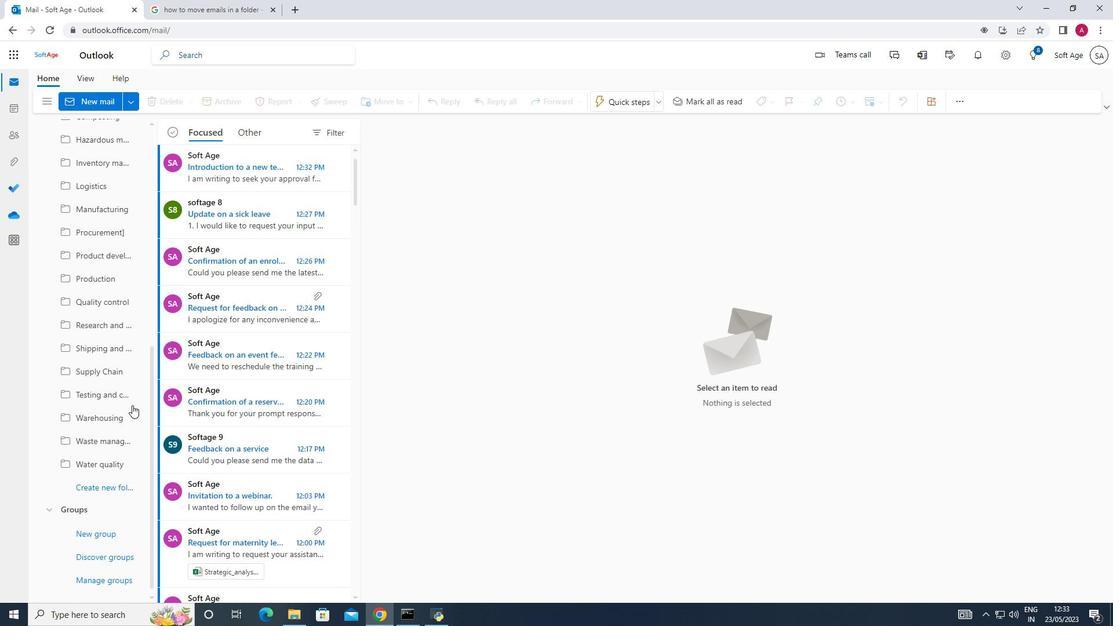 
Action: Mouse scrolled (132, 409) with delta (0, 0)
Screenshot: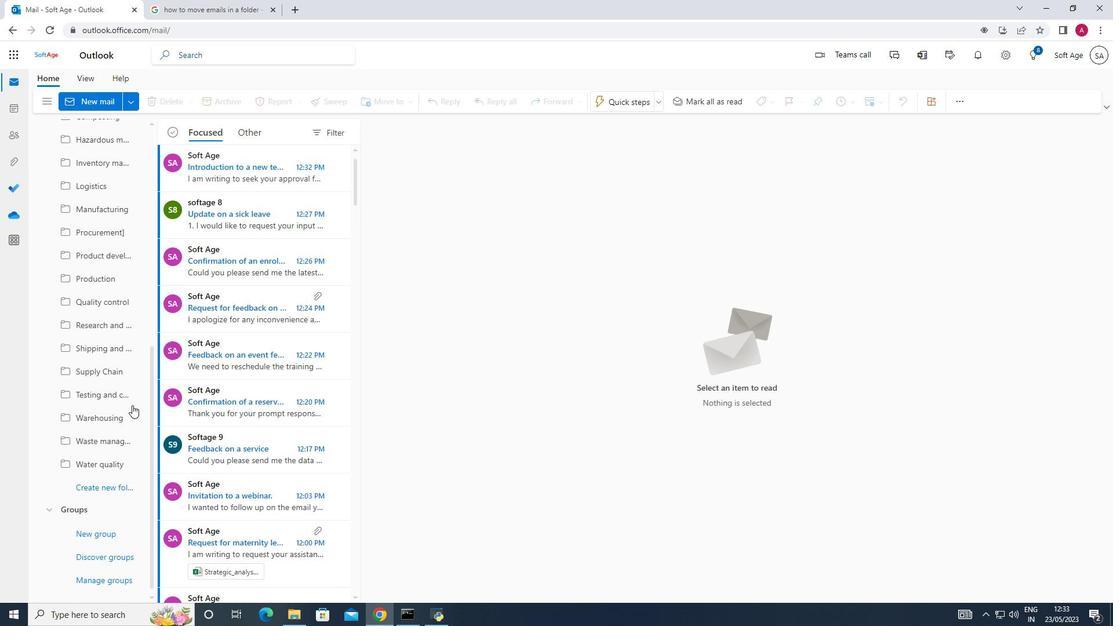 
Action: Mouse scrolled (132, 409) with delta (0, 0)
Screenshot: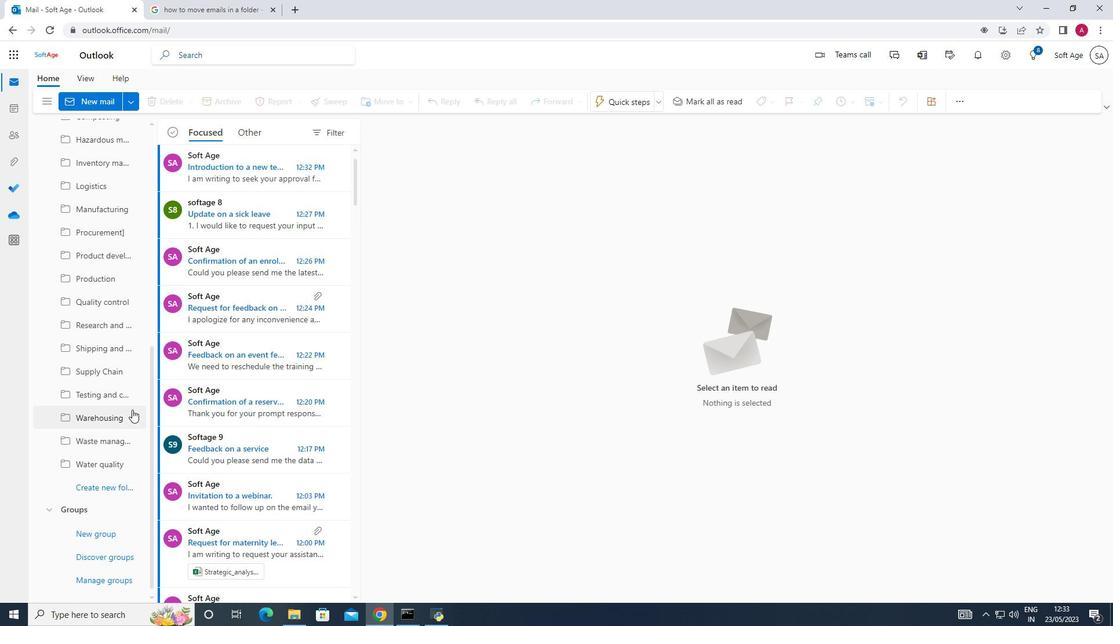 
Action: Mouse moved to (99, 477)
Screenshot: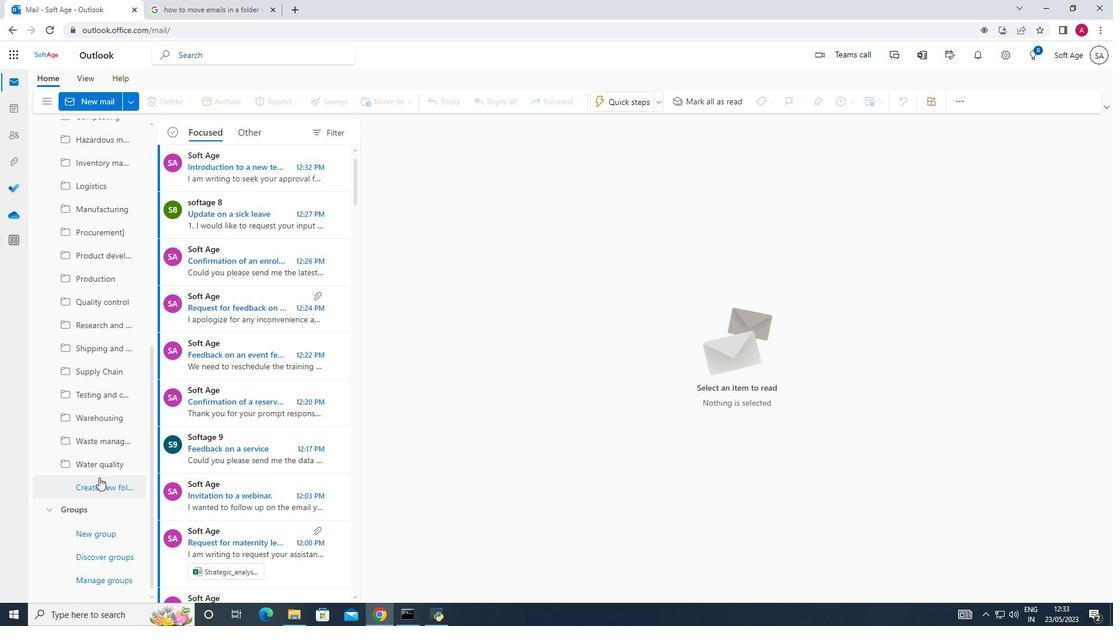 
Action: Mouse pressed left at (99, 477)
Screenshot: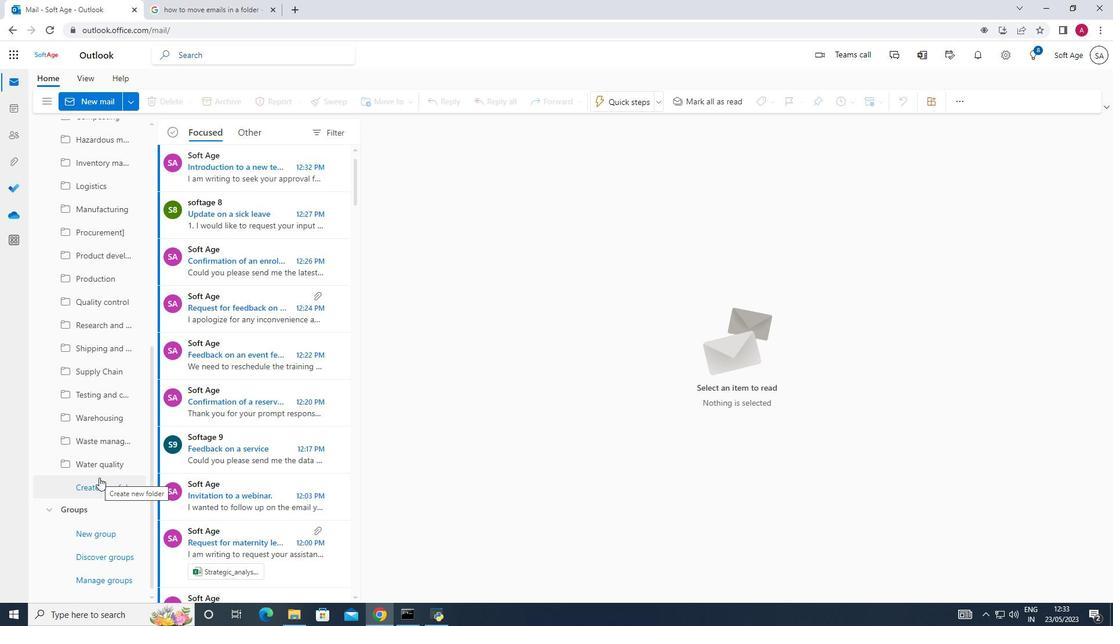 
Action: Mouse moved to (93, 486)
Screenshot: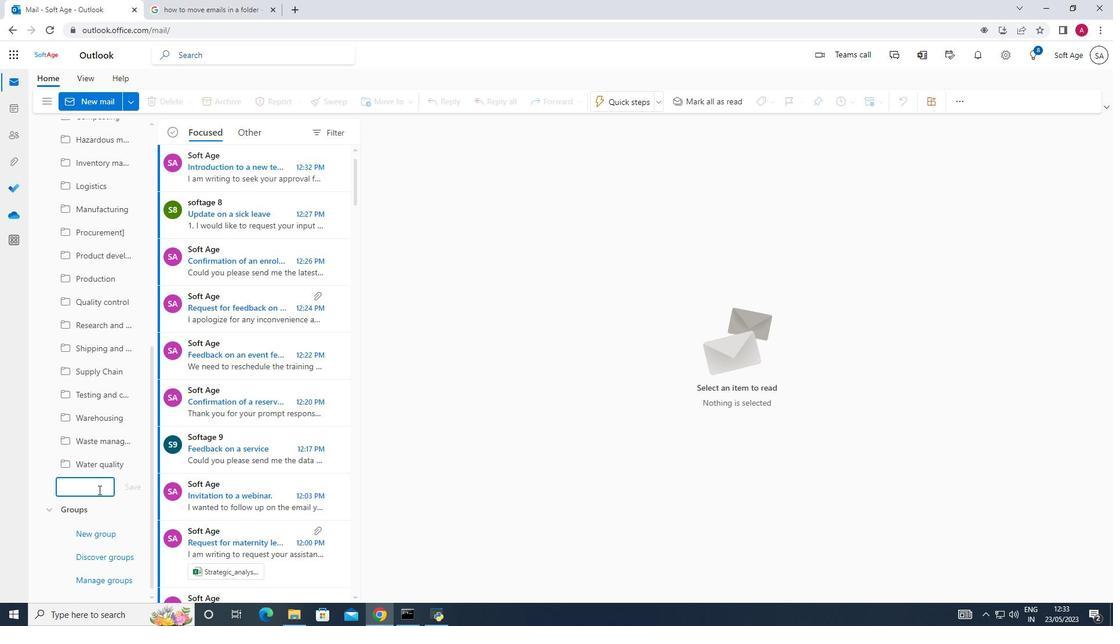 
Action: Mouse pressed left at (93, 486)
Screenshot: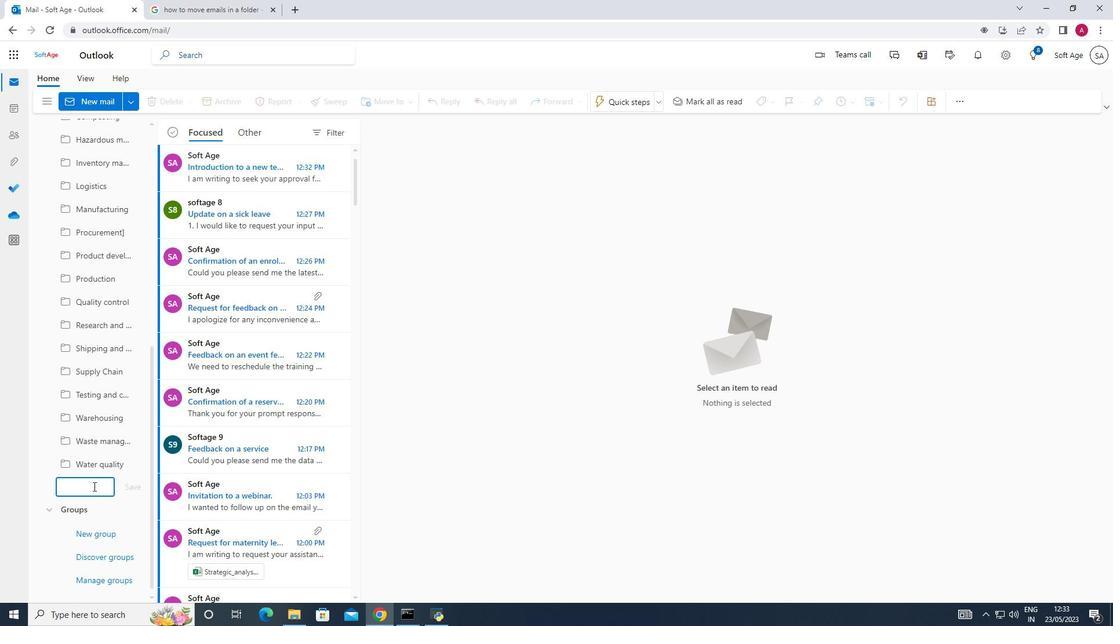 
Action: Mouse moved to (99, 481)
Screenshot: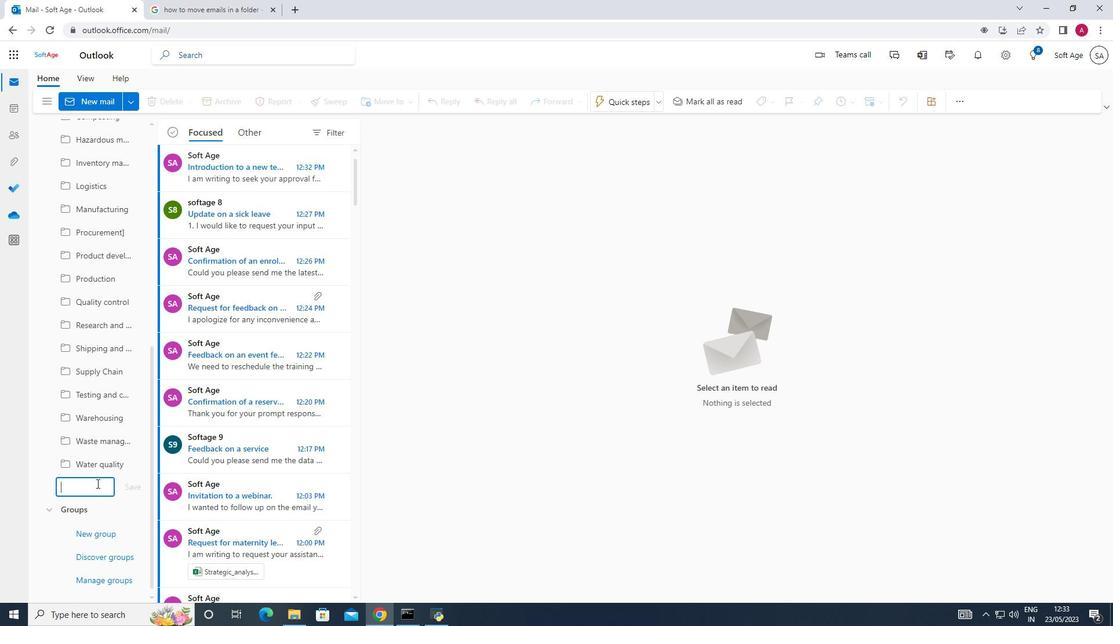 
Action: Key pressed <Key.shift>Assembl<Key.backspace>y<Key.backspace>lu<Key.backspace>y<Key.enter>
Screenshot: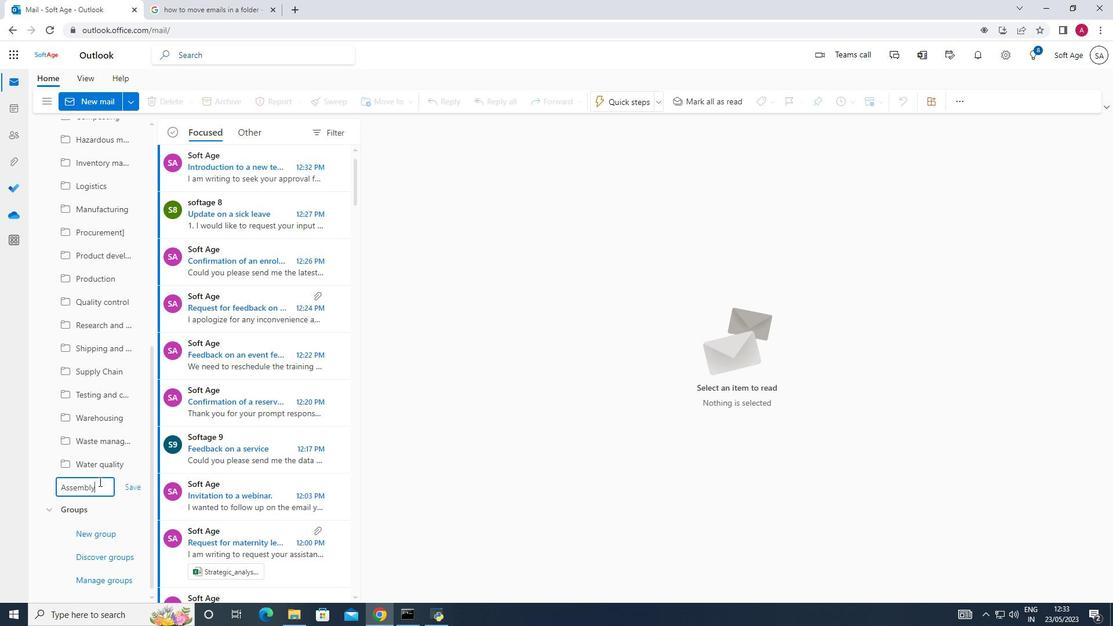 
Action: Mouse scrolled (99, 482) with delta (0, 0)
Screenshot: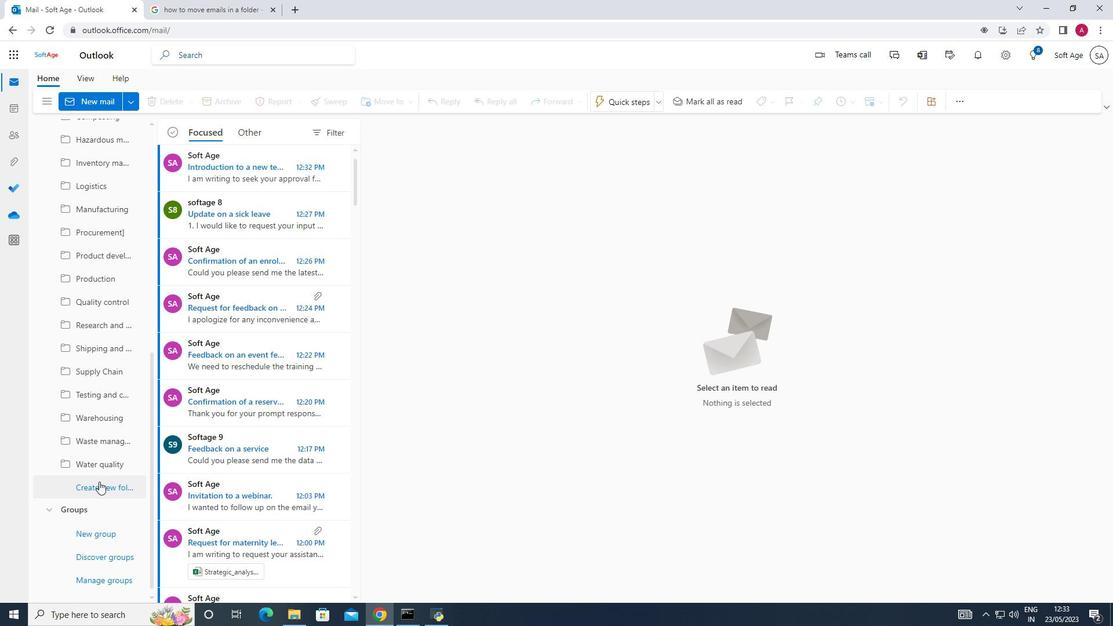 
Action: Mouse scrolled (99, 482) with delta (0, 0)
Screenshot: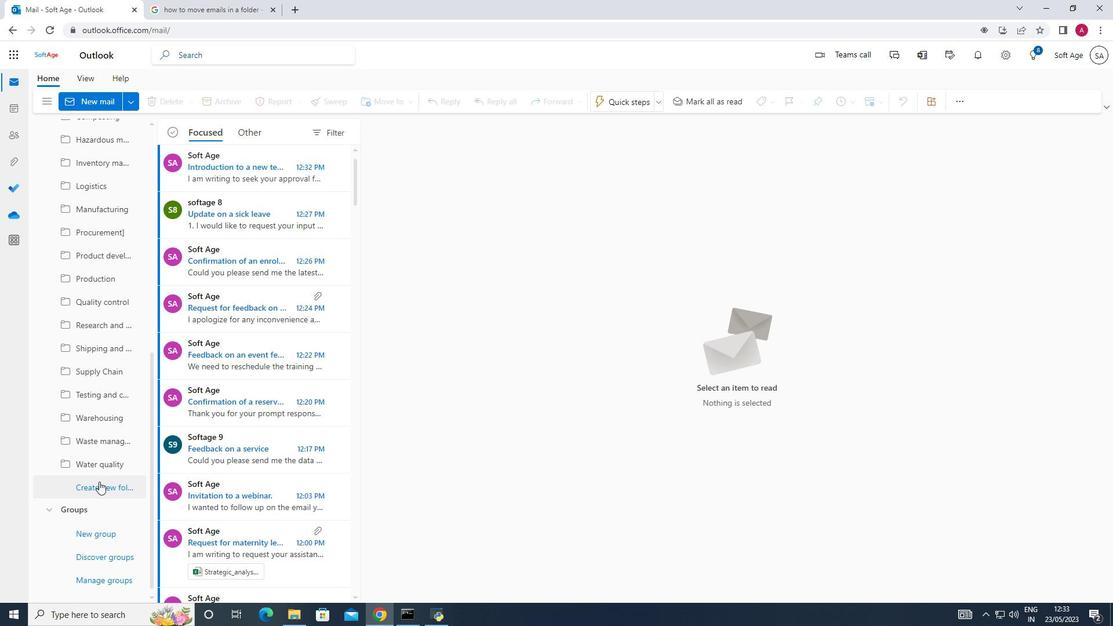 
Action: Mouse scrolled (99, 482) with delta (0, 0)
Screenshot: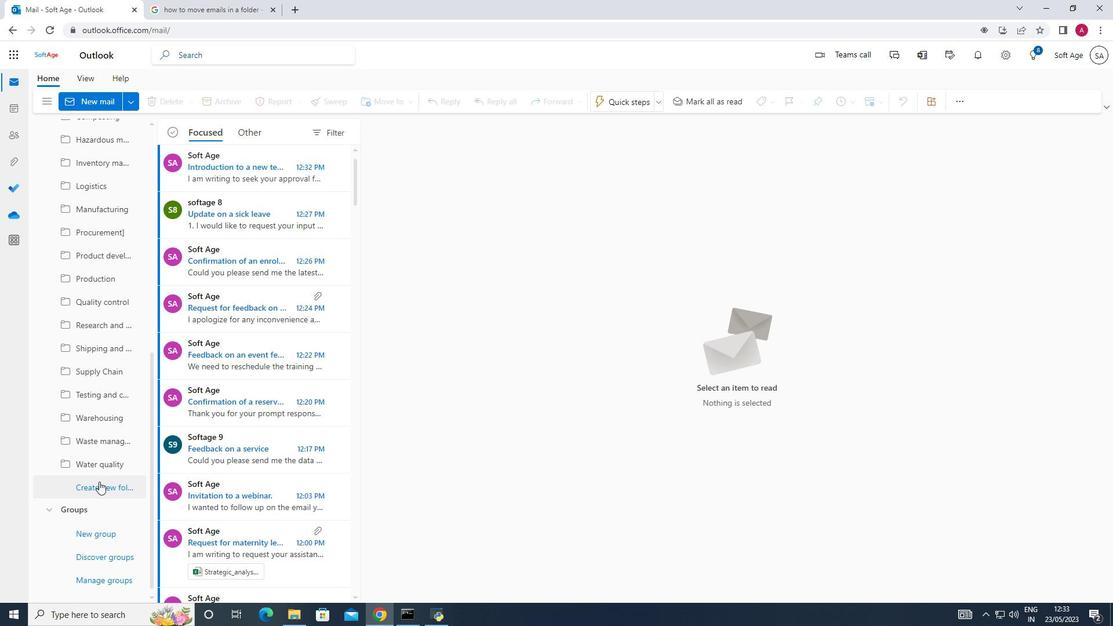 
Action: Mouse scrolled (99, 482) with delta (0, 0)
Screenshot: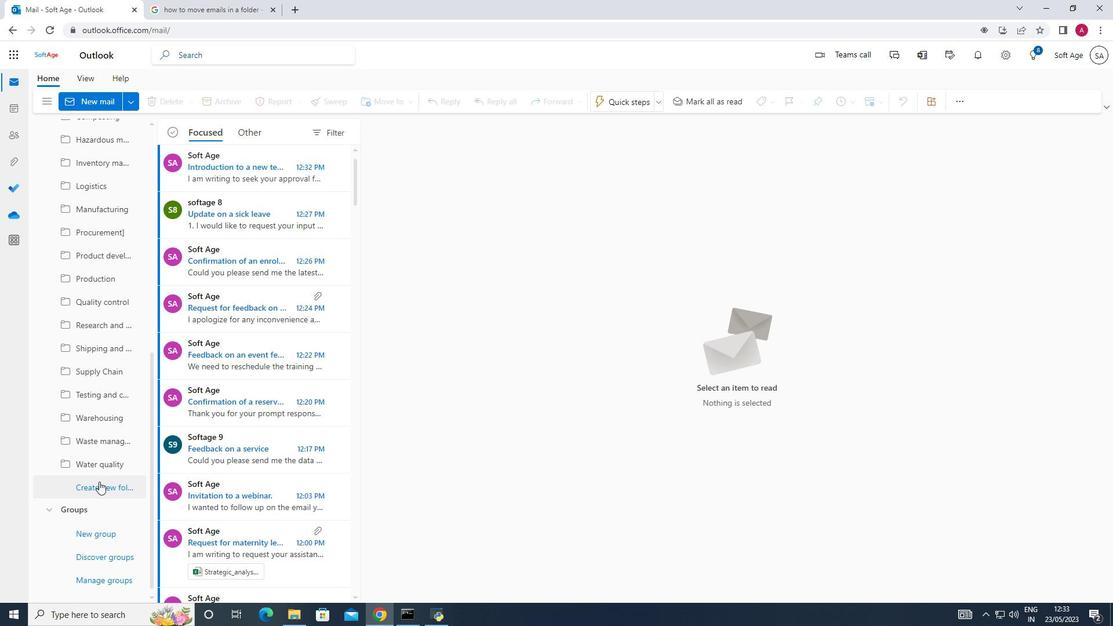 
Action: Mouse scrolled (99, 482) with delta (0, 0)
Screenshot: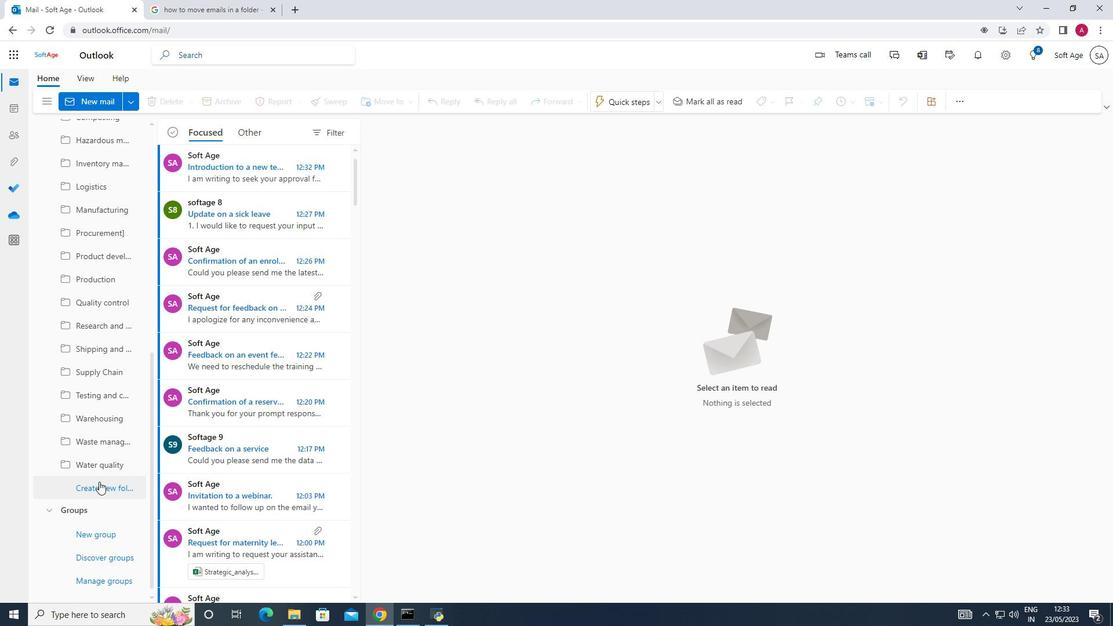 
Action: Mouse scrolled (99, 482) with delta (0, 0)
Screenshot: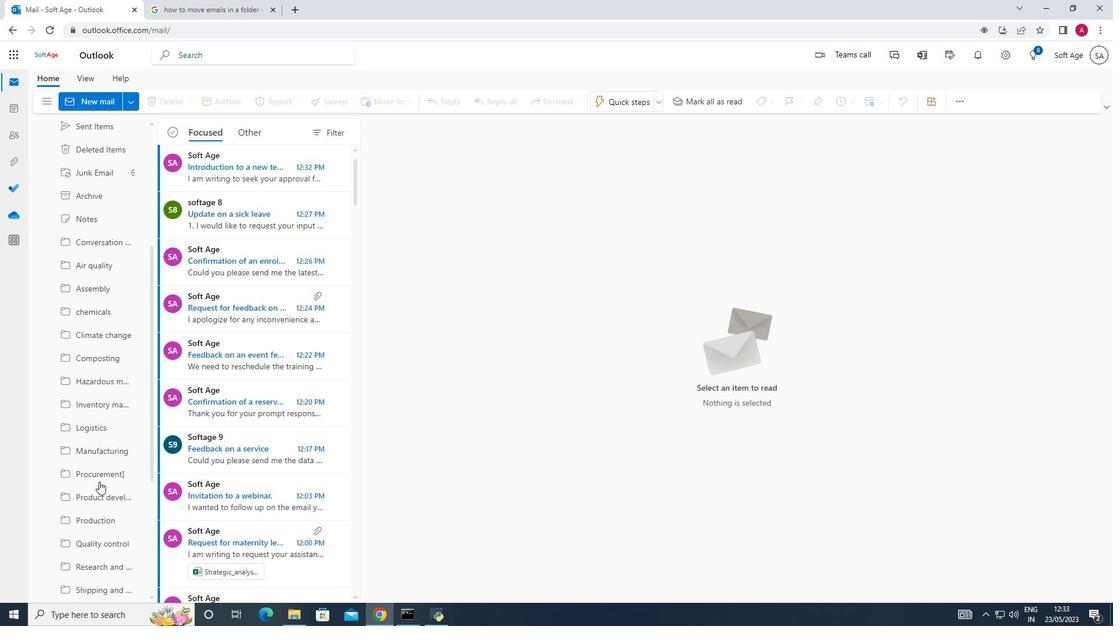 
Action: Mouse scrolled (99, 482) with delta (0, 0)
Screenshot: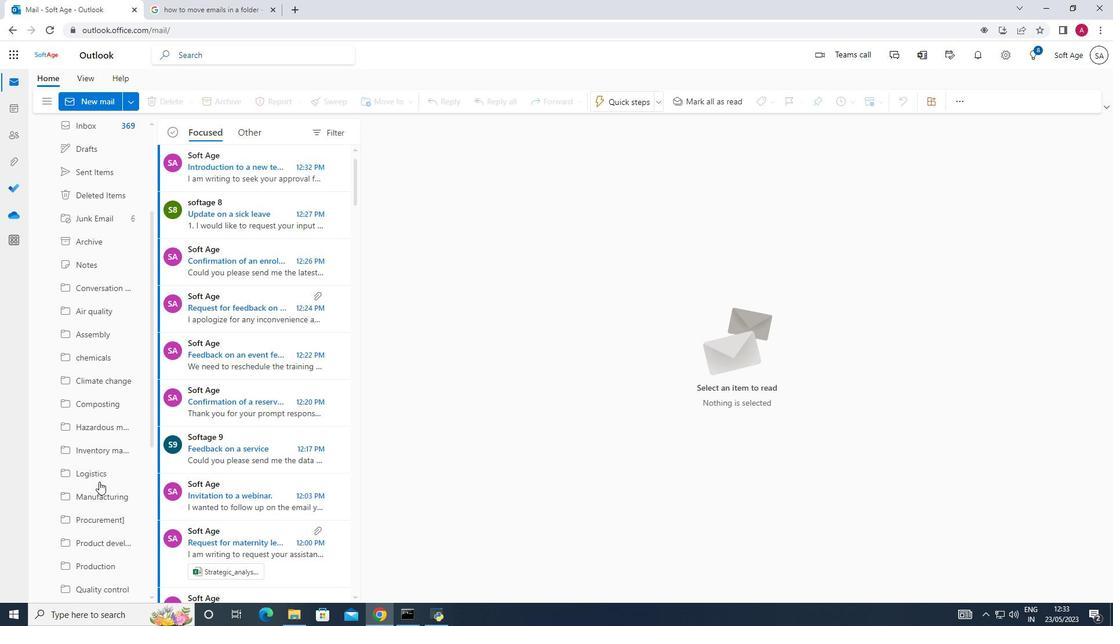 
Action: Mouse scrolled (99, 482) with delta (0, 0)
Screenshot: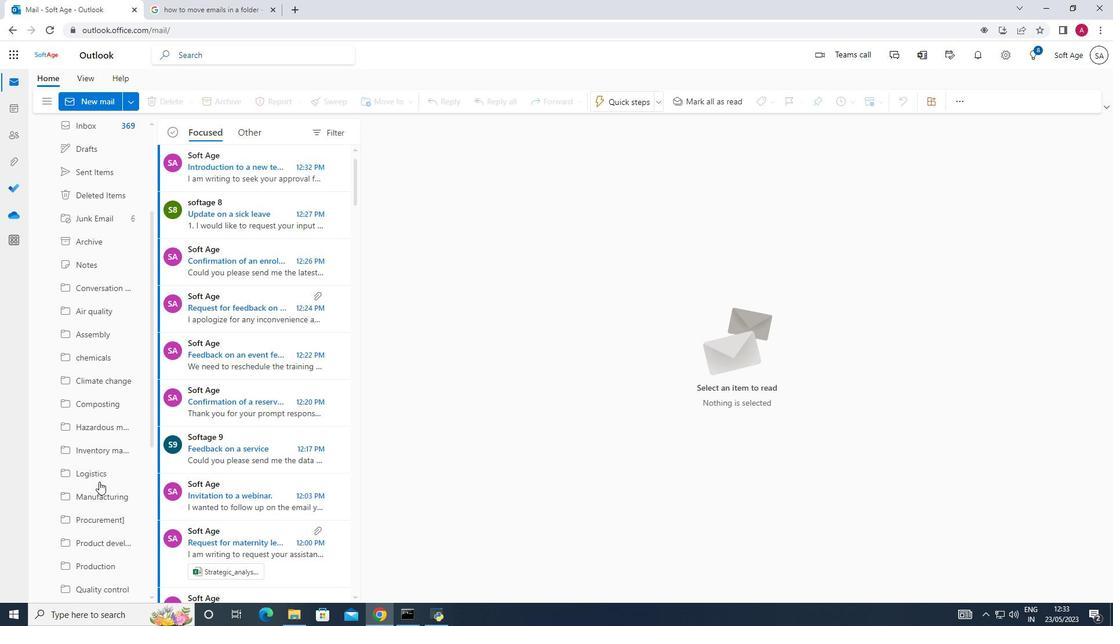 
Action: Mouse scrolled (99, 482) with delta (0, 0)
Screenshot: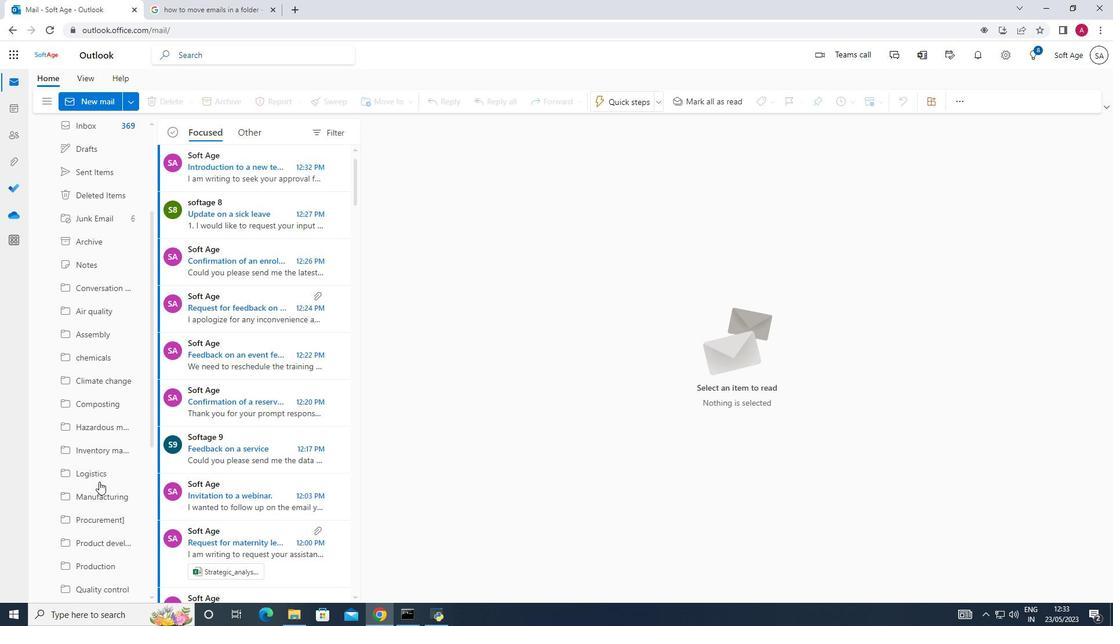 
Action: Mouse scrolled (99, 482) with delta (0, 0)
Screenshot: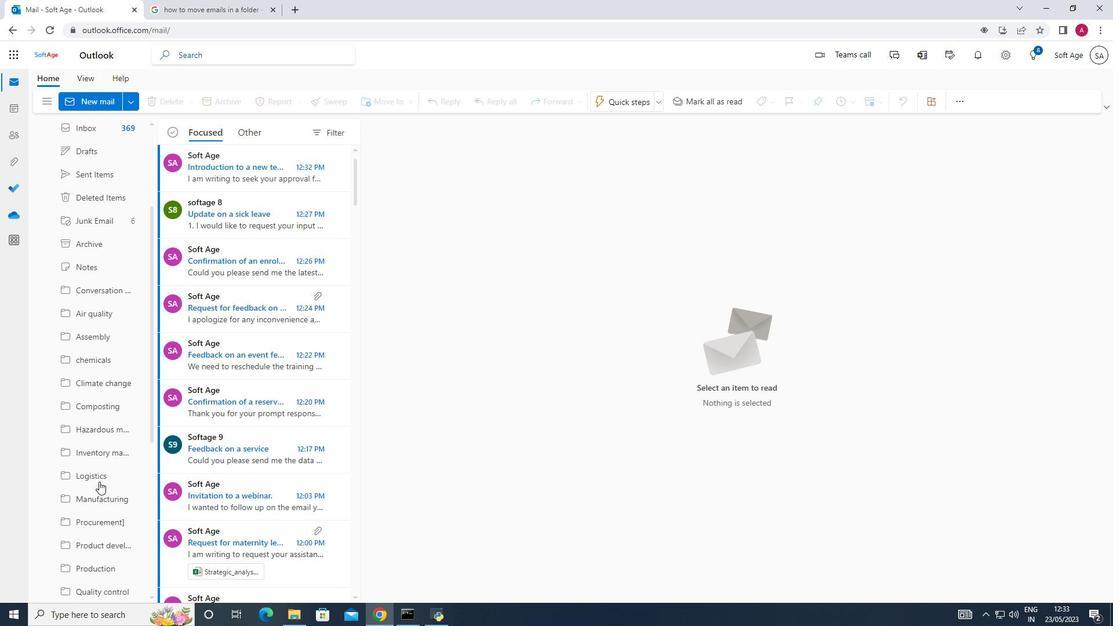 
Action: Mouse scrolled (99, 482) with delta (0, 0)
Screenshot: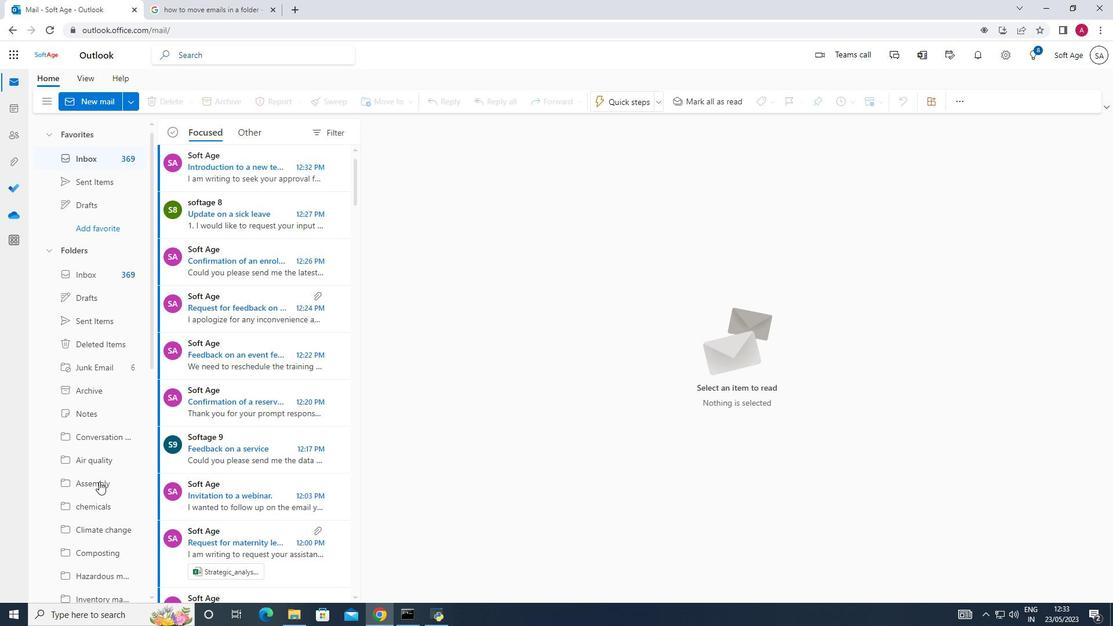 
Action: Mouse scrolled (99, 482) with delta (0, 0)
Screenshot: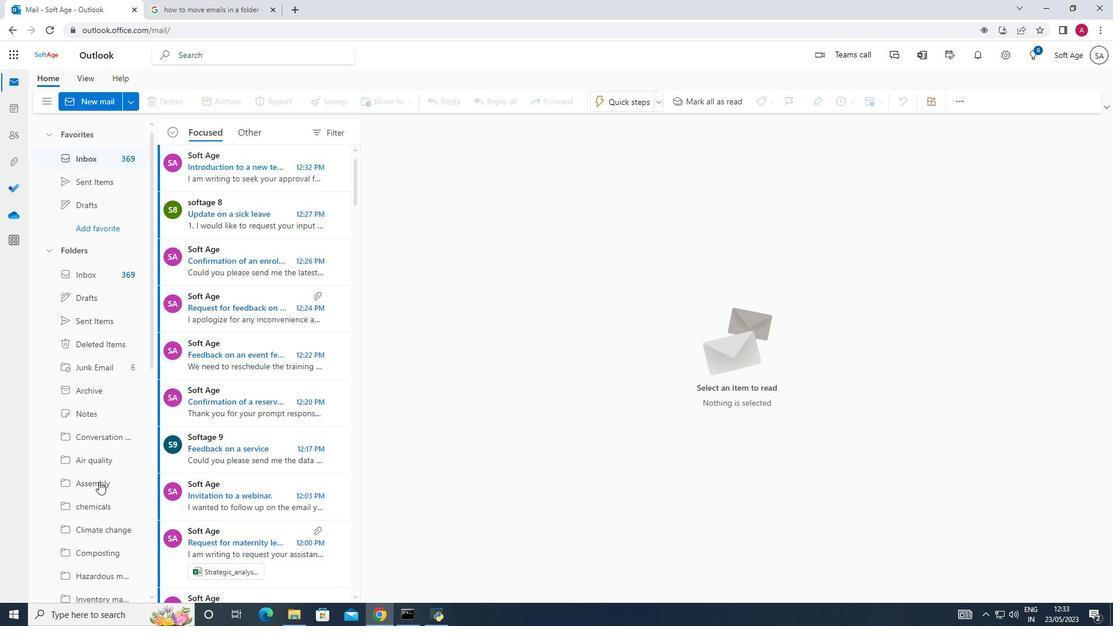 
Action: Mouse scrolled (99, 482) with delta (0, 0)
Screenshot: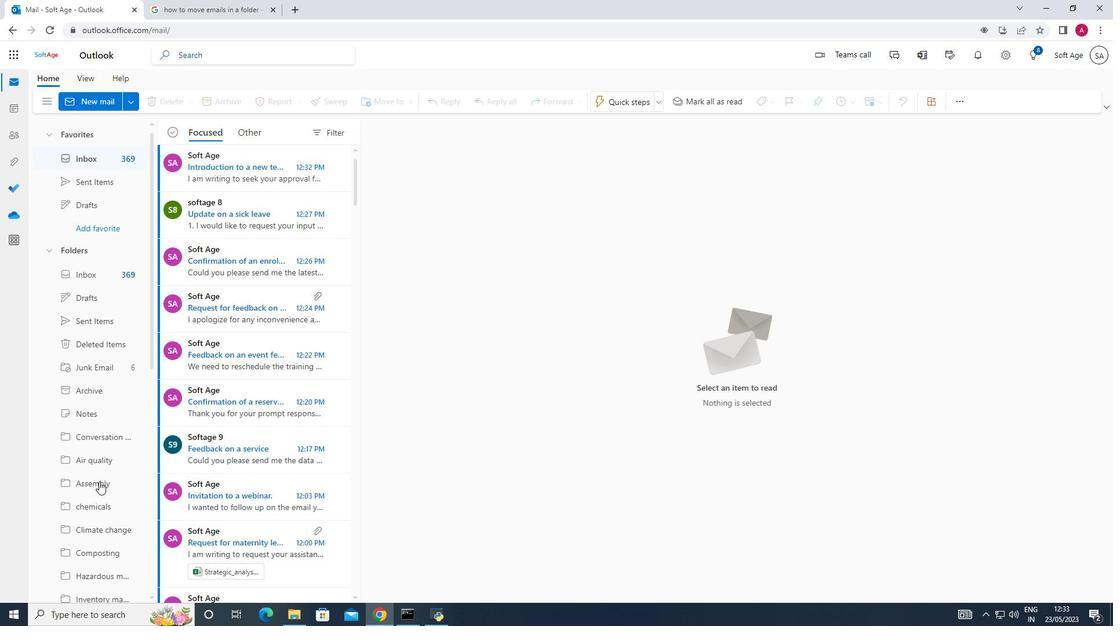 
Action: Mouse scrolled (99, 482) with delta (0, 0)
Screenshot: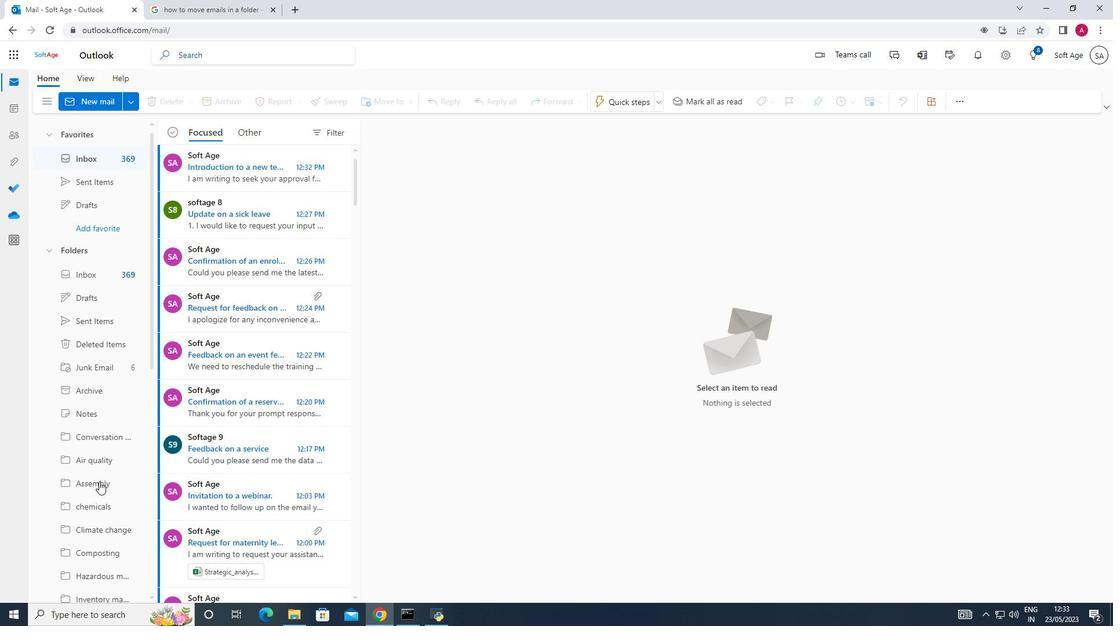 
Action: Mouse moved to (108, 183)
Screenshot: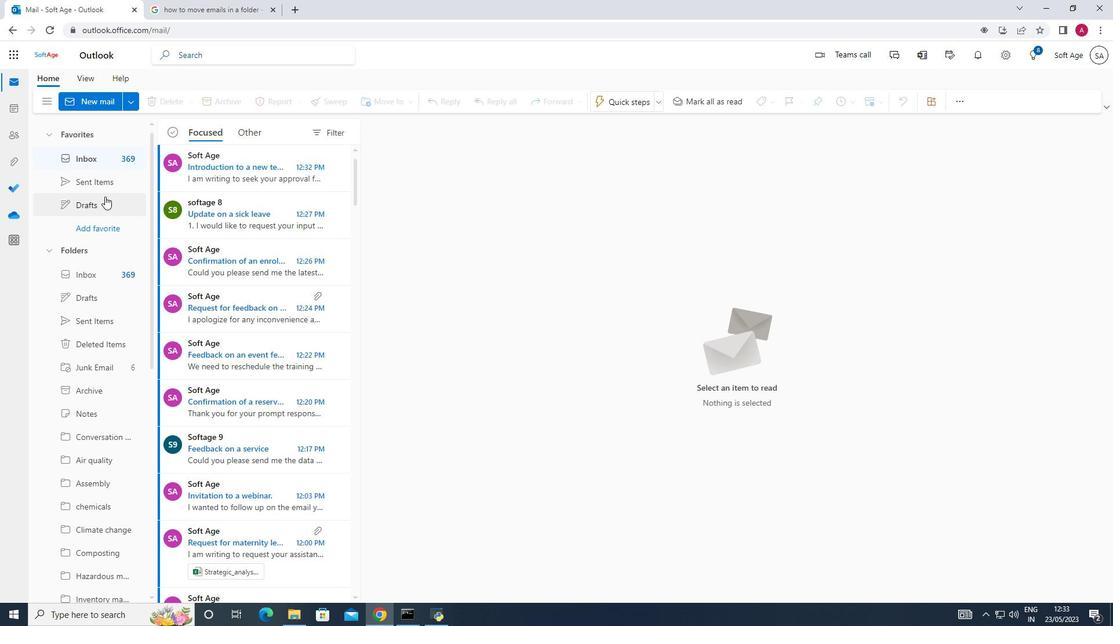
Action: Mouse pressed left at (108, 183)
Screenshot: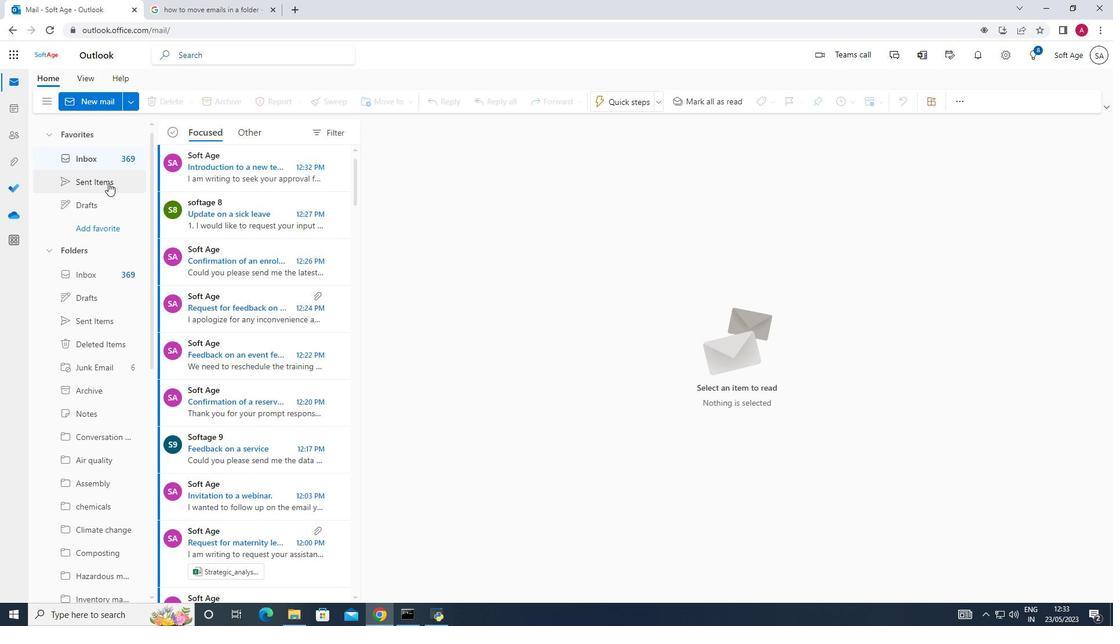 
Action: Mouse moved to (219, 183)
Screenshot: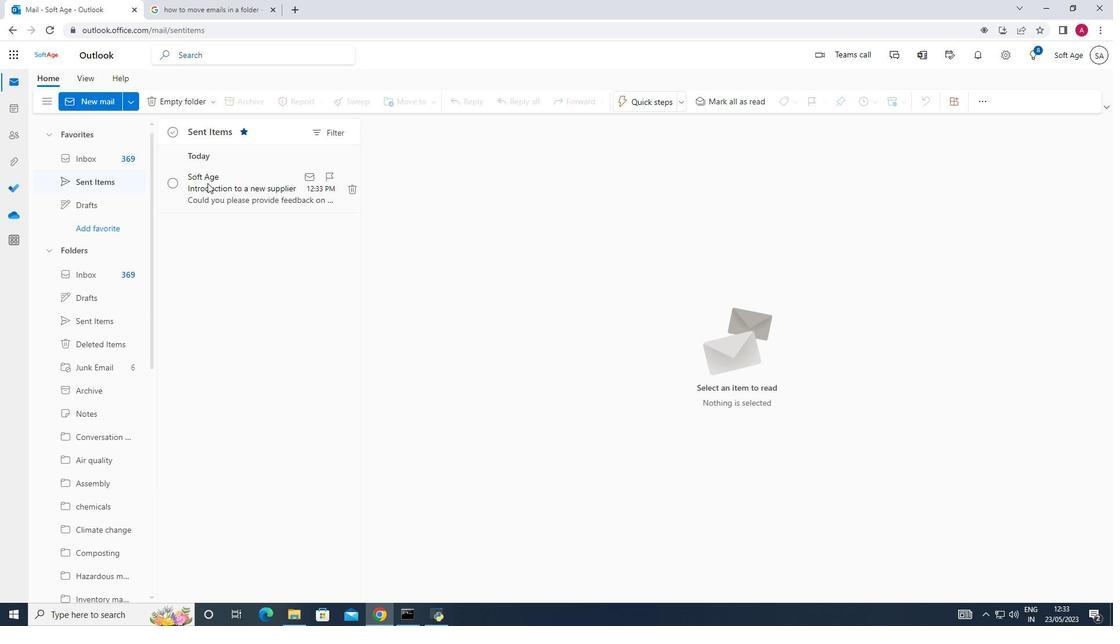 
Action: Mouse pressed right at (219, 183)
Screenshot: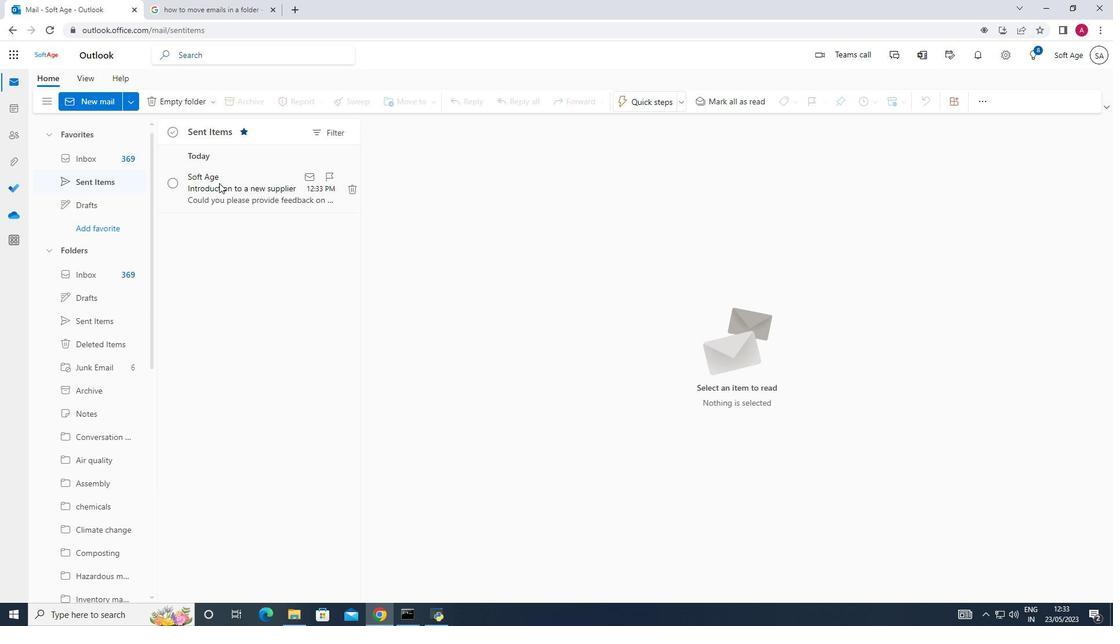
Action: Mouse moved to (243, 178)
Screenshot: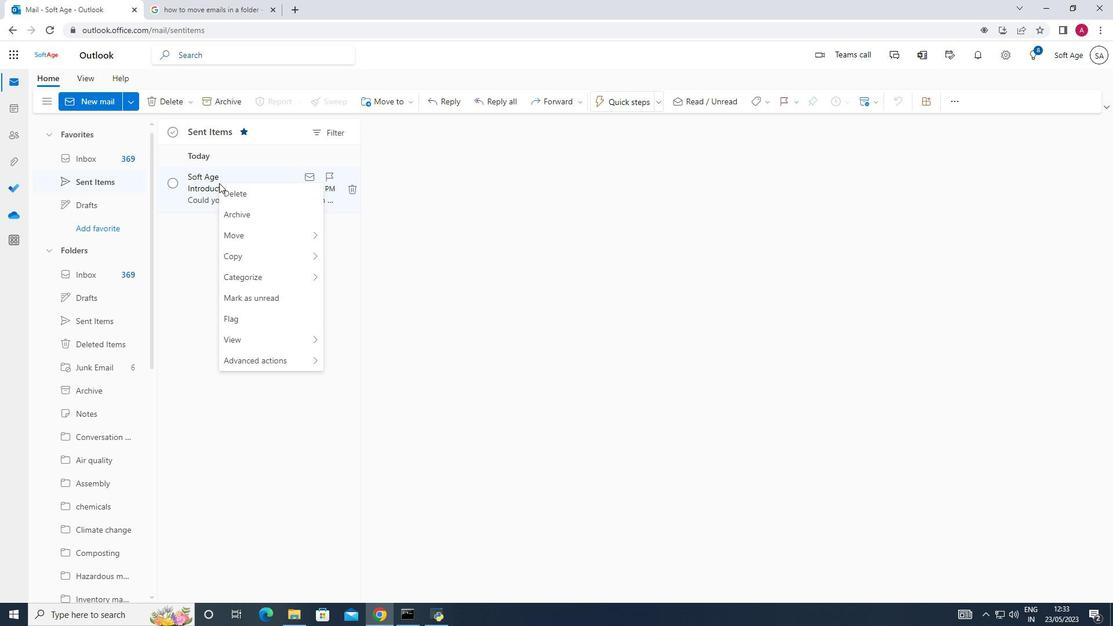
Action: Mouse pressed left at (243, 178)
Screenshot: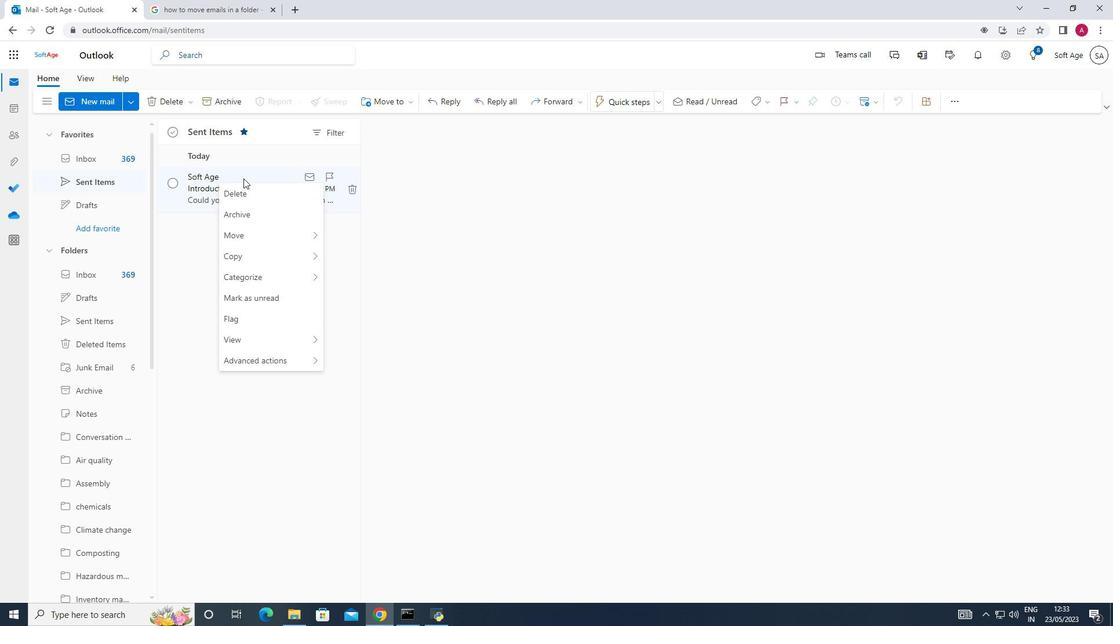 
Action: Mouse moved to (245, 178)
Screenshot: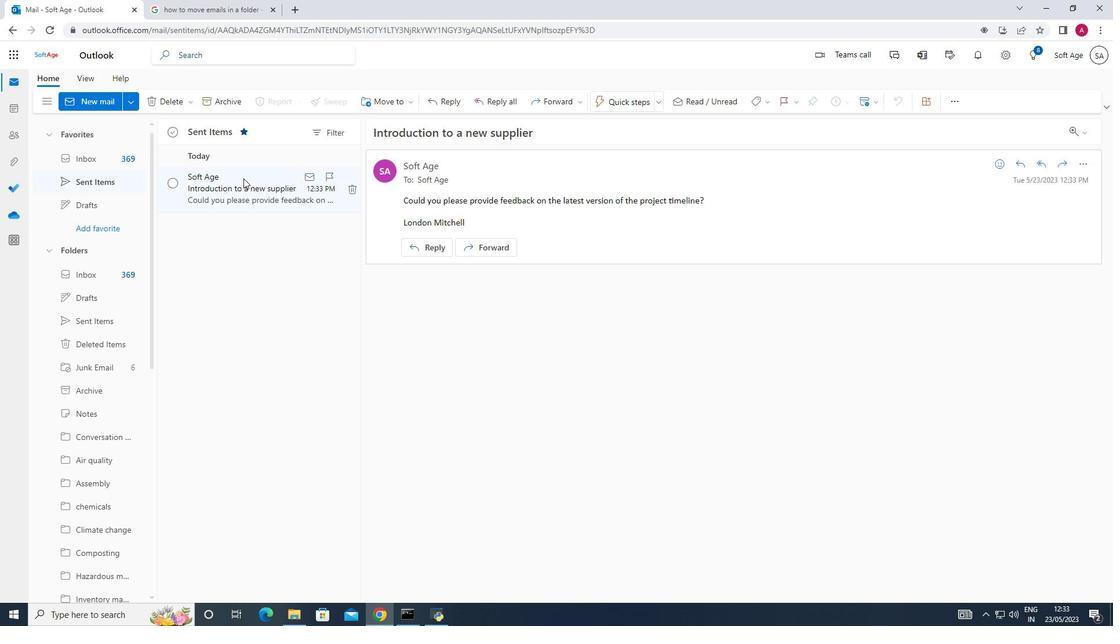 
Action: Mouse pressed right at (245, 178)
Screenshot: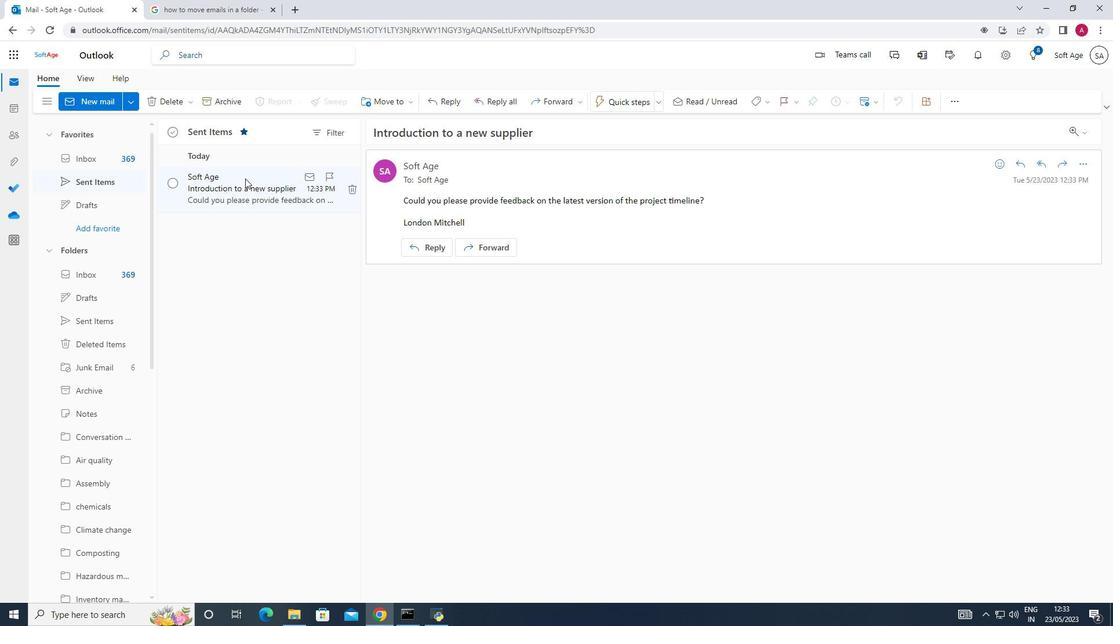 
Action: Mouse moved to (258, 236)
Screenshot: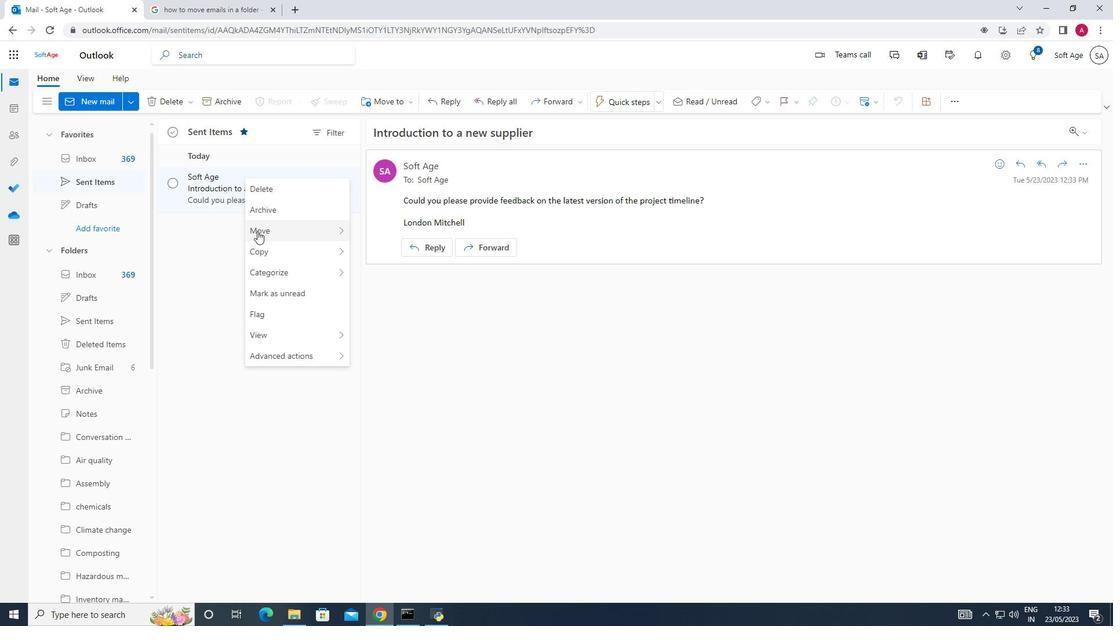 
Action: Mouse pressed left at (258, 236)
Screenshot: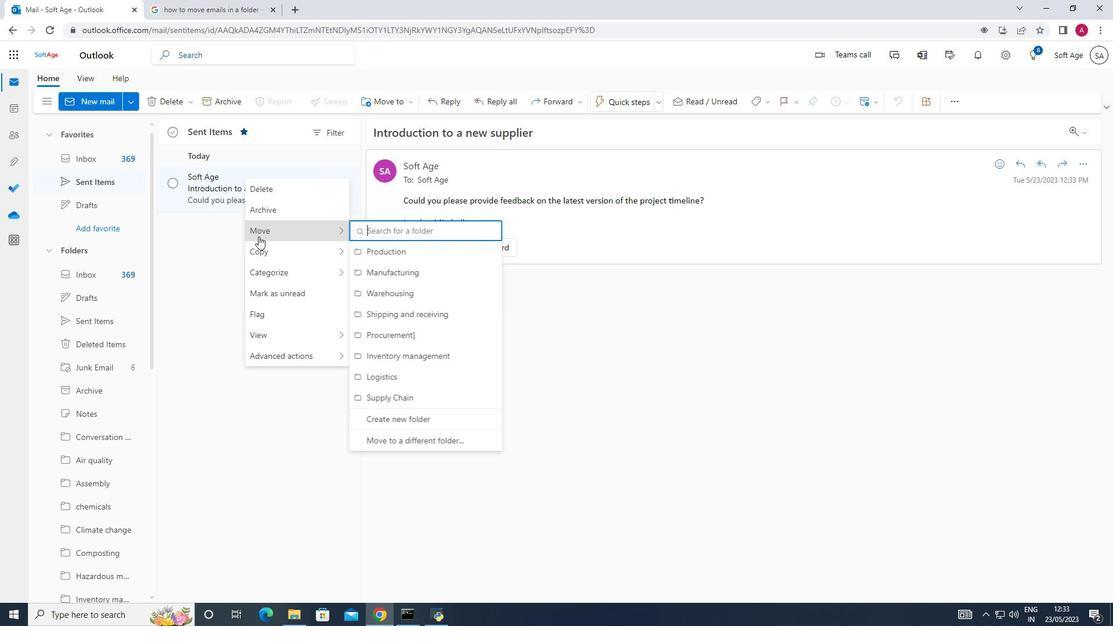 
Action: Mouse moved to (401, 230)
Screenshot: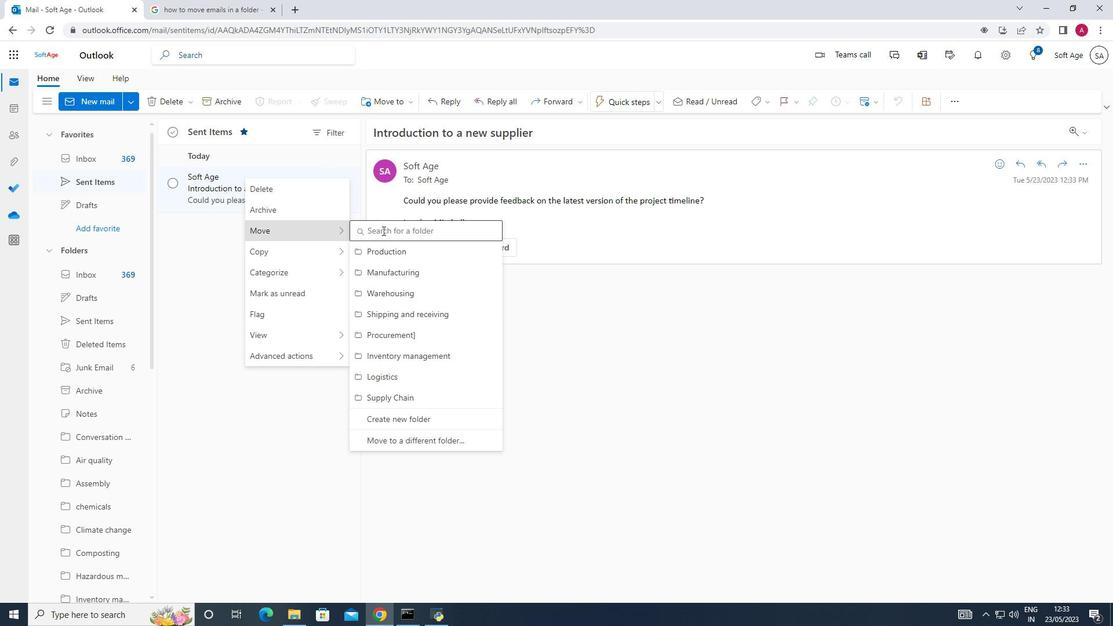 
Action: Mouse pressed left at (401, 230)
Screenshot: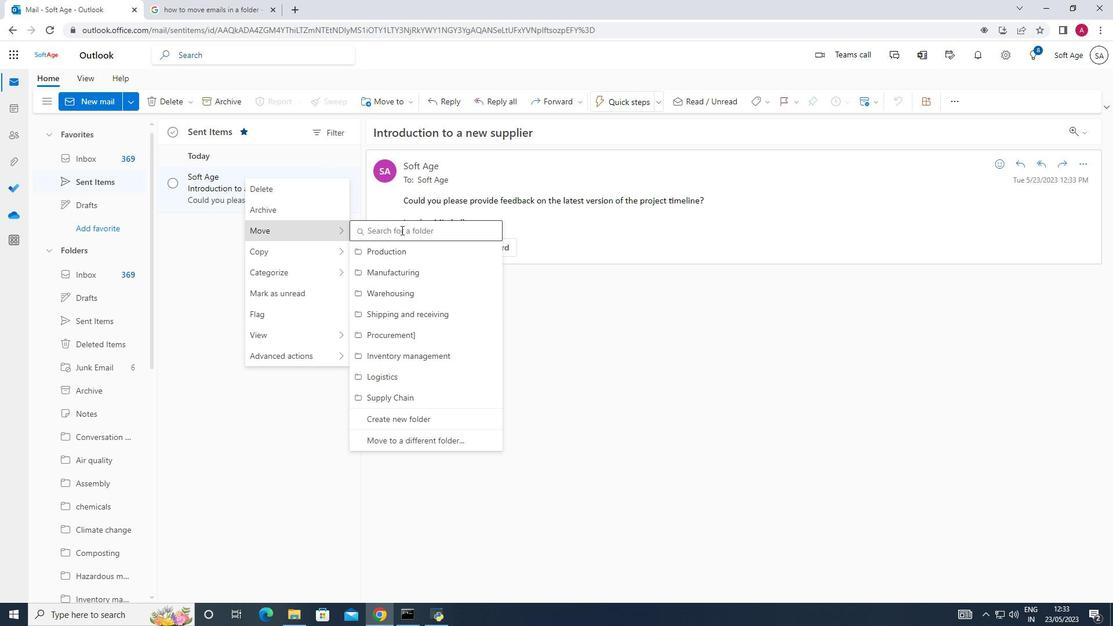 
Action: Mouse moved to (356, 223)
Screenshot: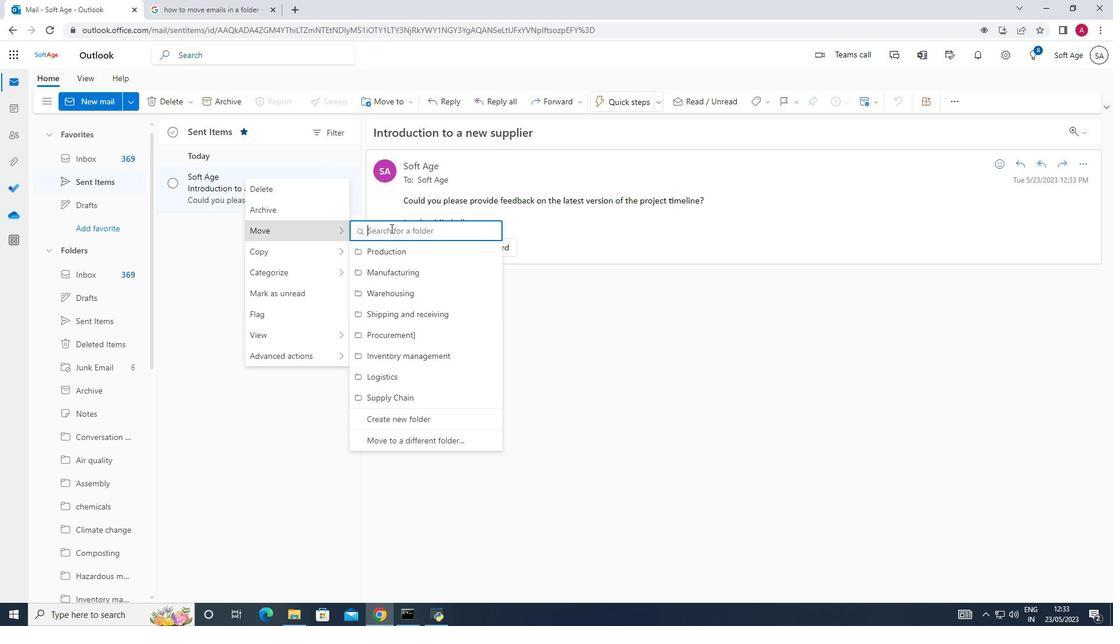 
Action: Key pressed <Key.shift>Ass
Screenshot: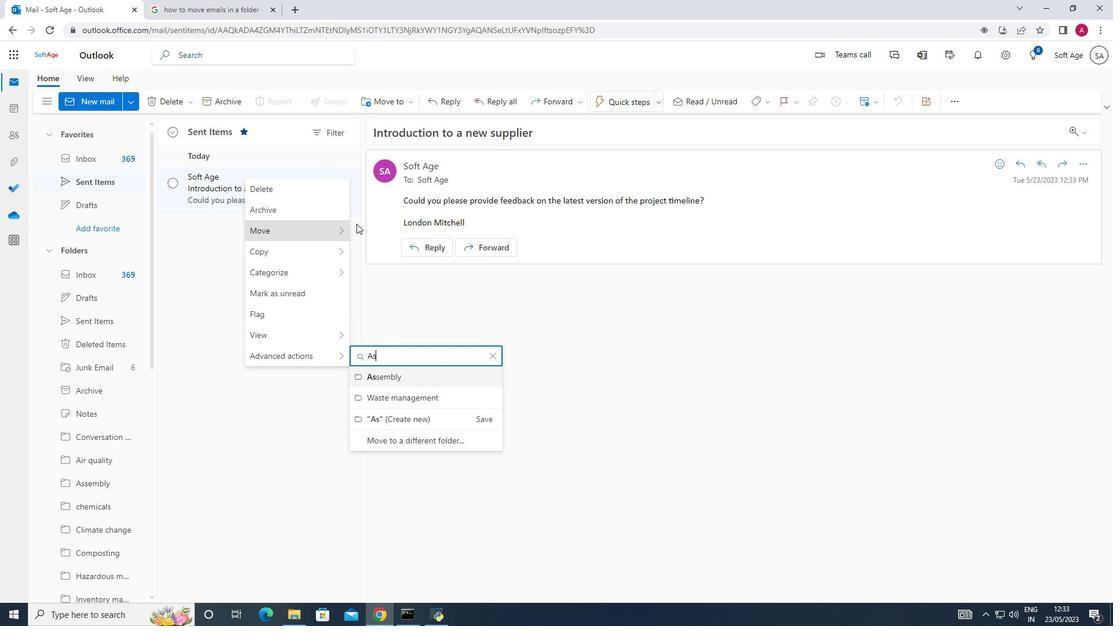 
Action: Mouse moved to (443, 397)
Screenshot: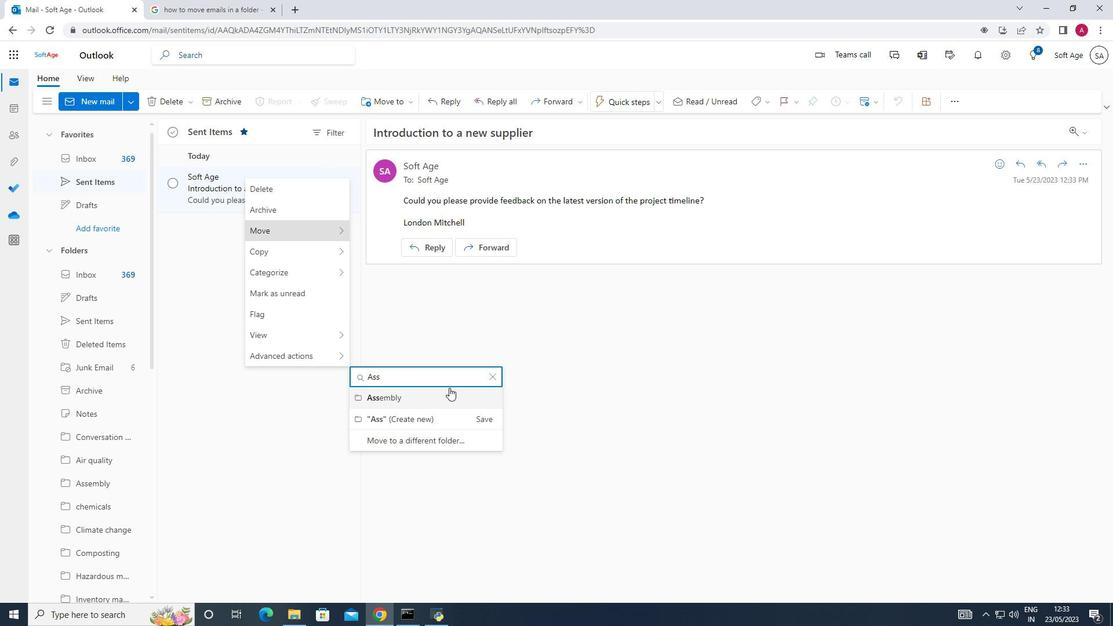 
Action: Mouse pressed left at (443, 397)
Screenshot: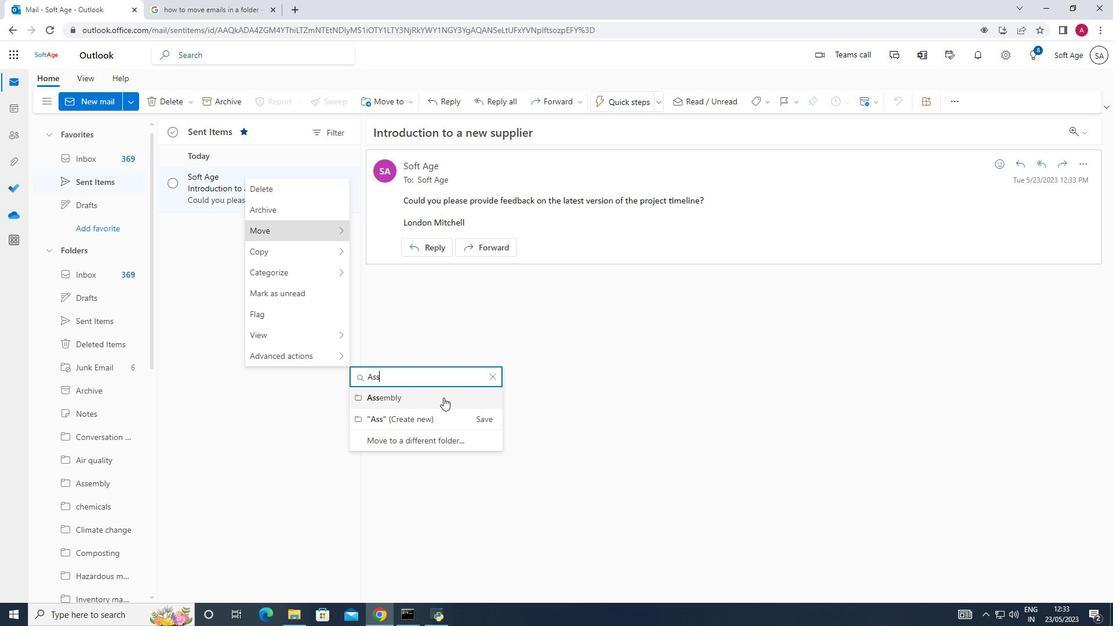 
Action: Mouse moved to (215, 321)
Screenshot: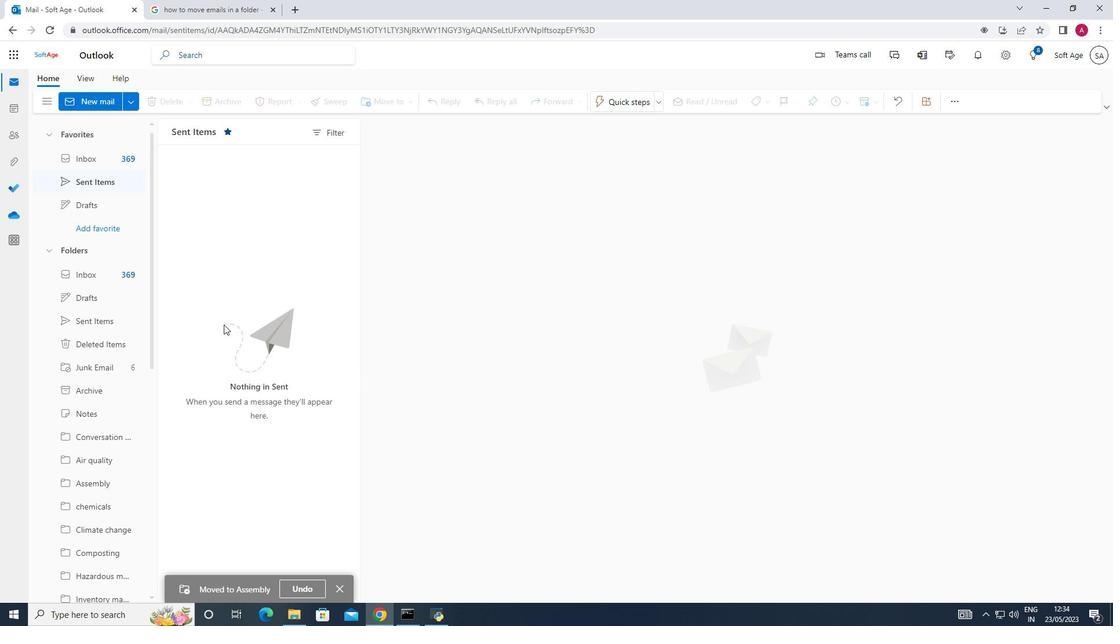 
Action: Mouse scrolled (215, 322) with delta (0, 0)
Screenshot: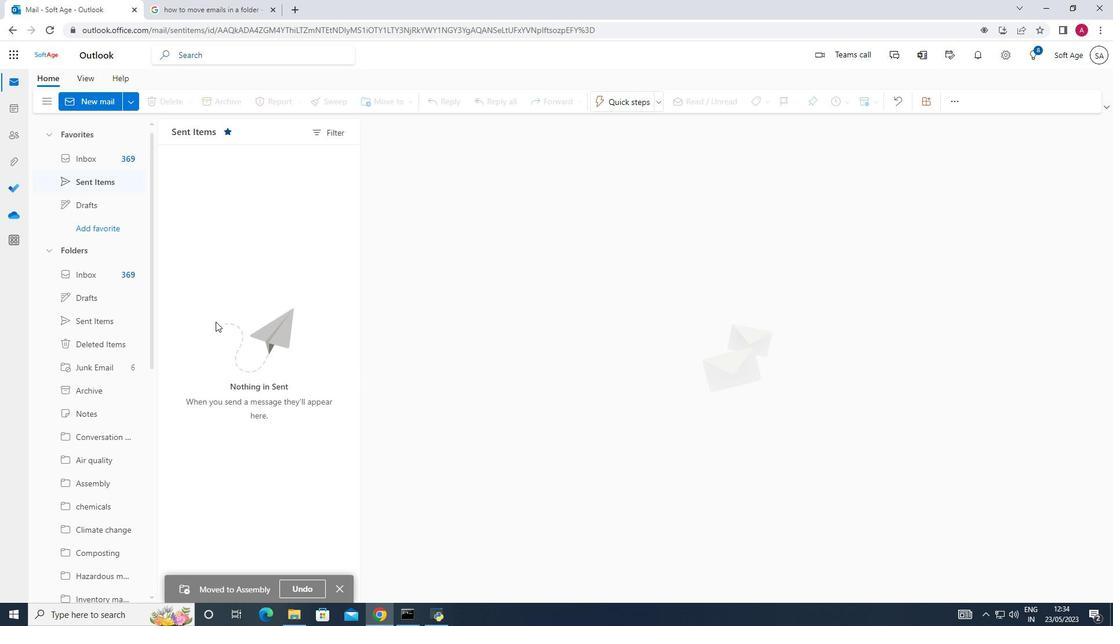 
Action: Mouse scrolled (215, 322) with delta (0, 0)
Screenshot: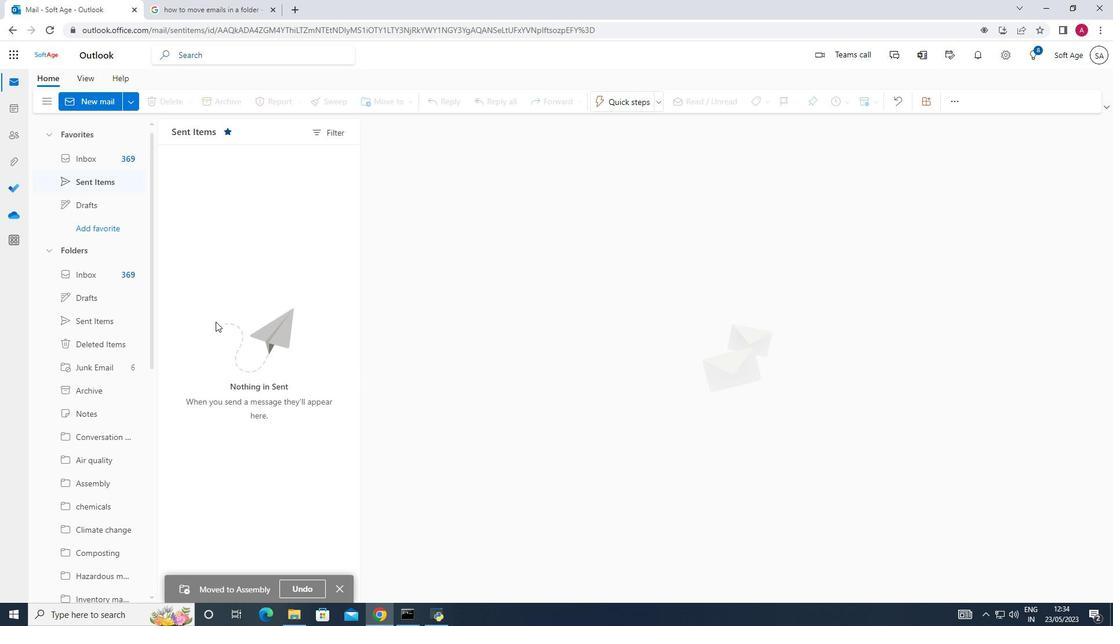 
Action: Mouse moved to (215, 321)
Screenshot: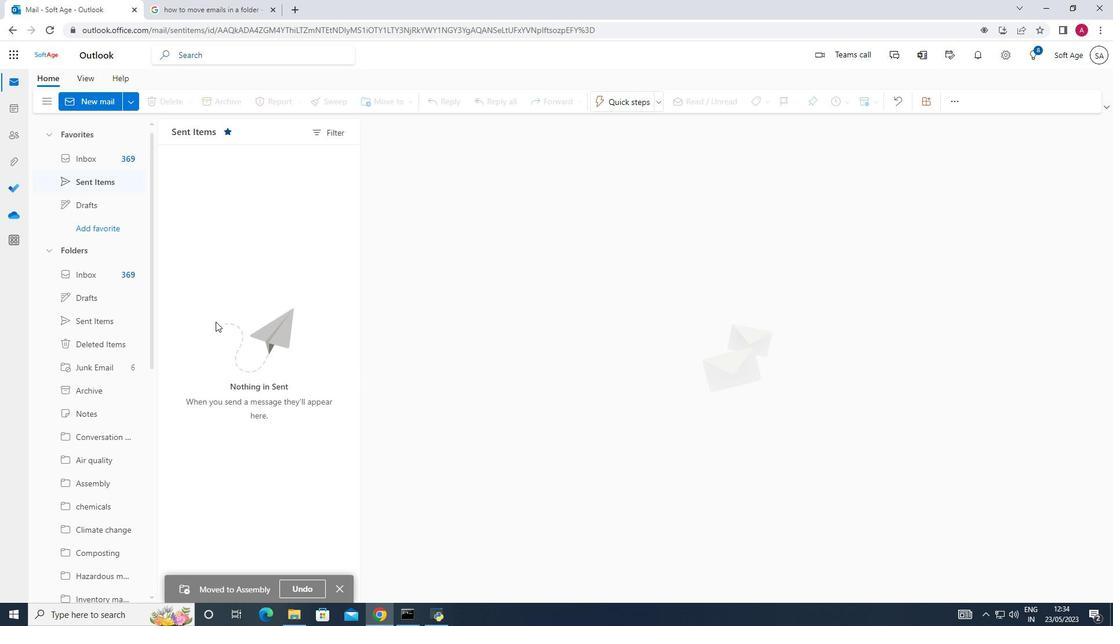 
Action: Mouse scrolled (215, 322) with delta (0, 0)
Screenshot: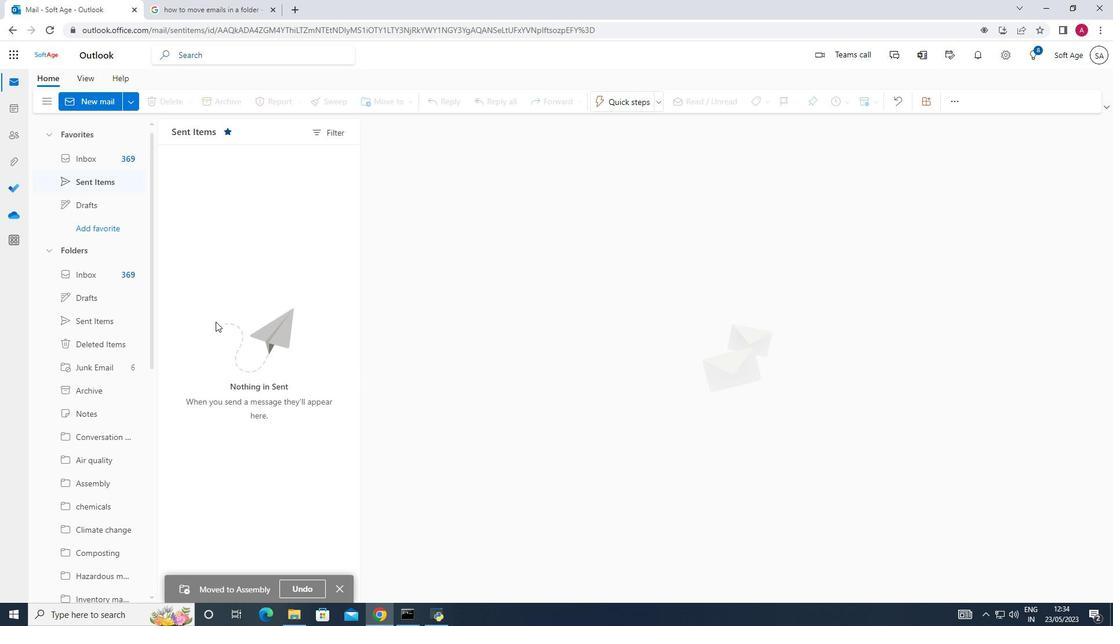
Action: Mouse moved to (111, 157)
Screenshot: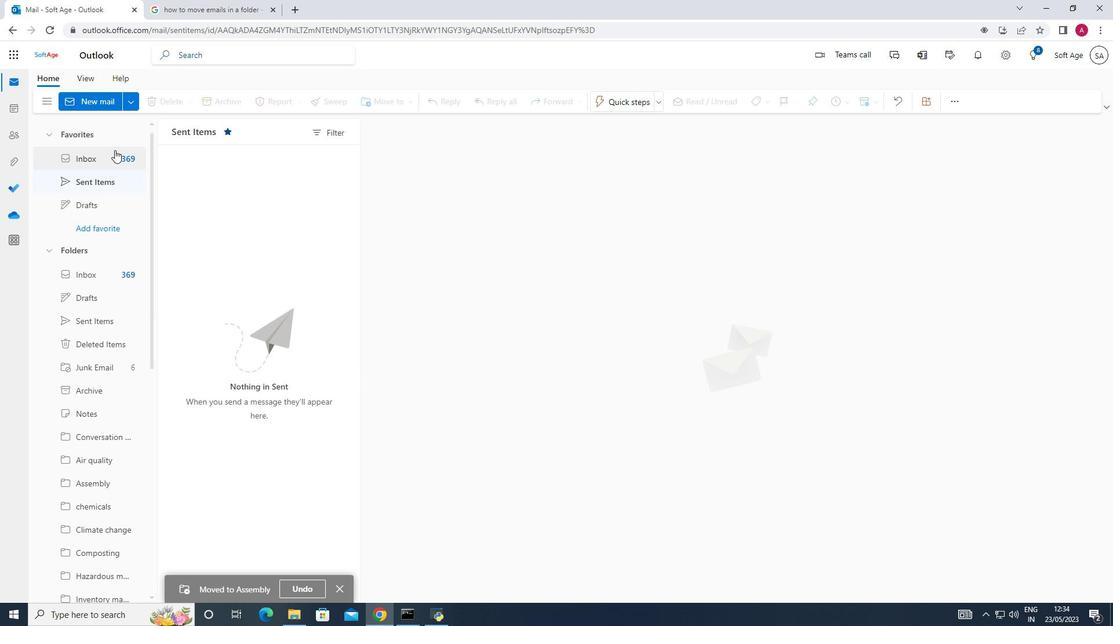 
Action: Mouse pressed left at (111, 157)
Screenshot: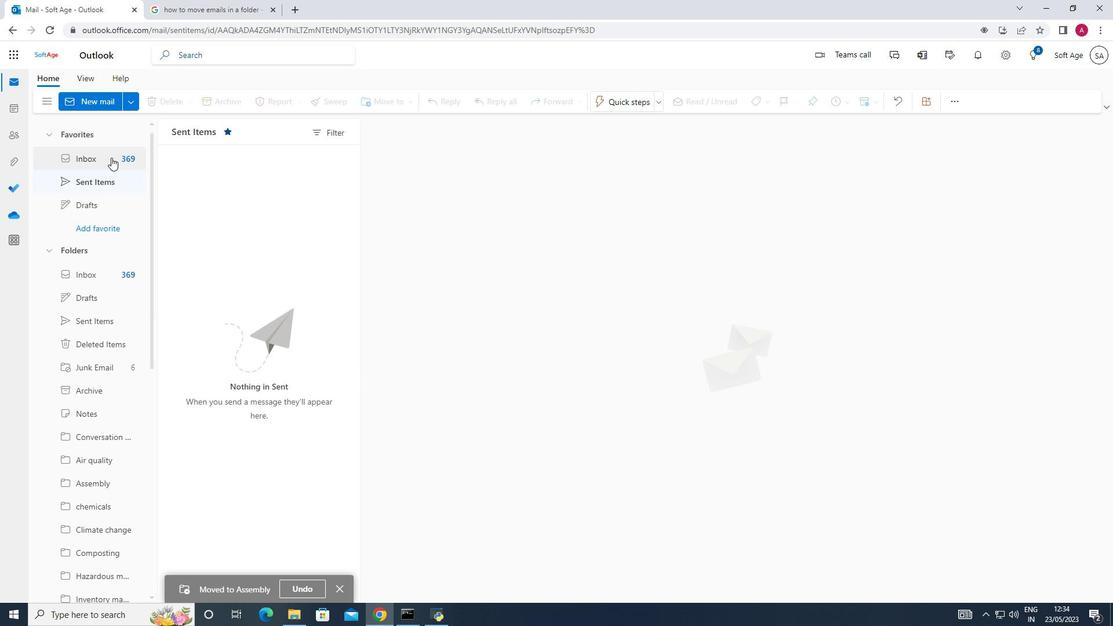 
